Task: Add Attachment from computer to Card Card0000000305 in Board Board0000000077 in Workspace WS0000000026 in Trello. Add Cover Purple to Card Card0000000305 in Board Board0000000077 in Workspace WS0000000026 in Trello. Add "Move Card To …" Button titled Button0000000305 to "top" of the list "To Do" to Card Card0000000305 in Board Board0000000077 in Workspace WS0000000026 in Trello. Add Description DS0000000305 to Card Card0000000305 in Board Board0000000077 in Workspace WS0000000026 in Trello. Add Comment CM0000000305 to Card Card0000000305 in Board Board0000000077 in Workspace WS0000000026 in Trello
Action: Mouse moved to (418, 284)
Screenshot: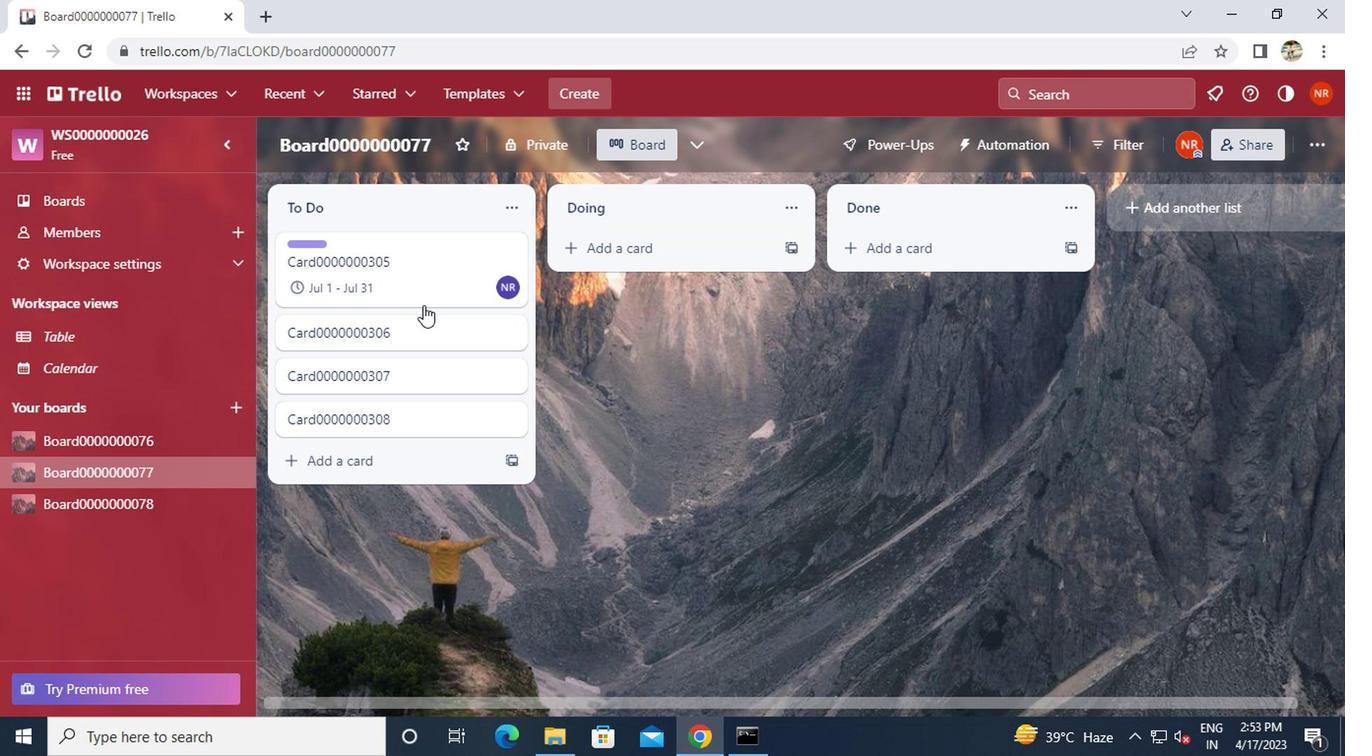 
Action: Mouse pressed left at (418, 284)
Screenshot: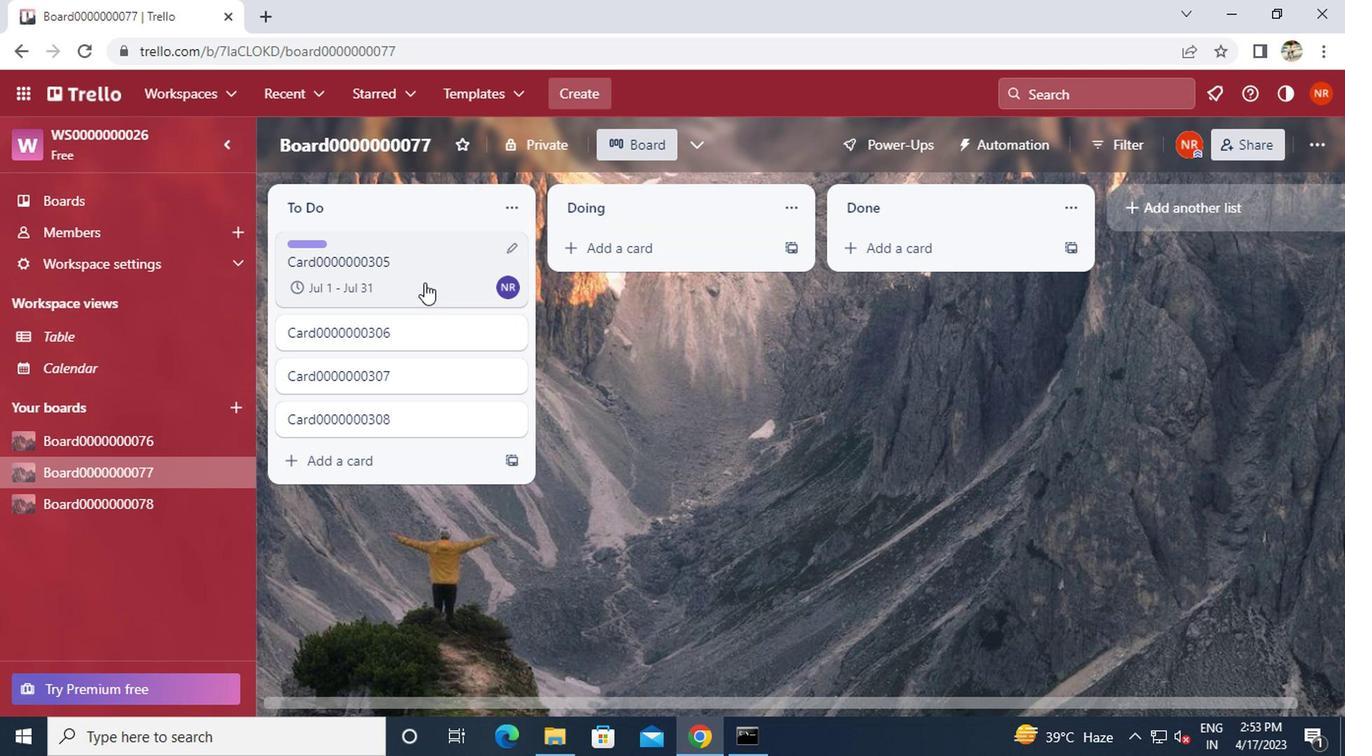 
Action: Mouse moved to (911, 406)
Screenshot: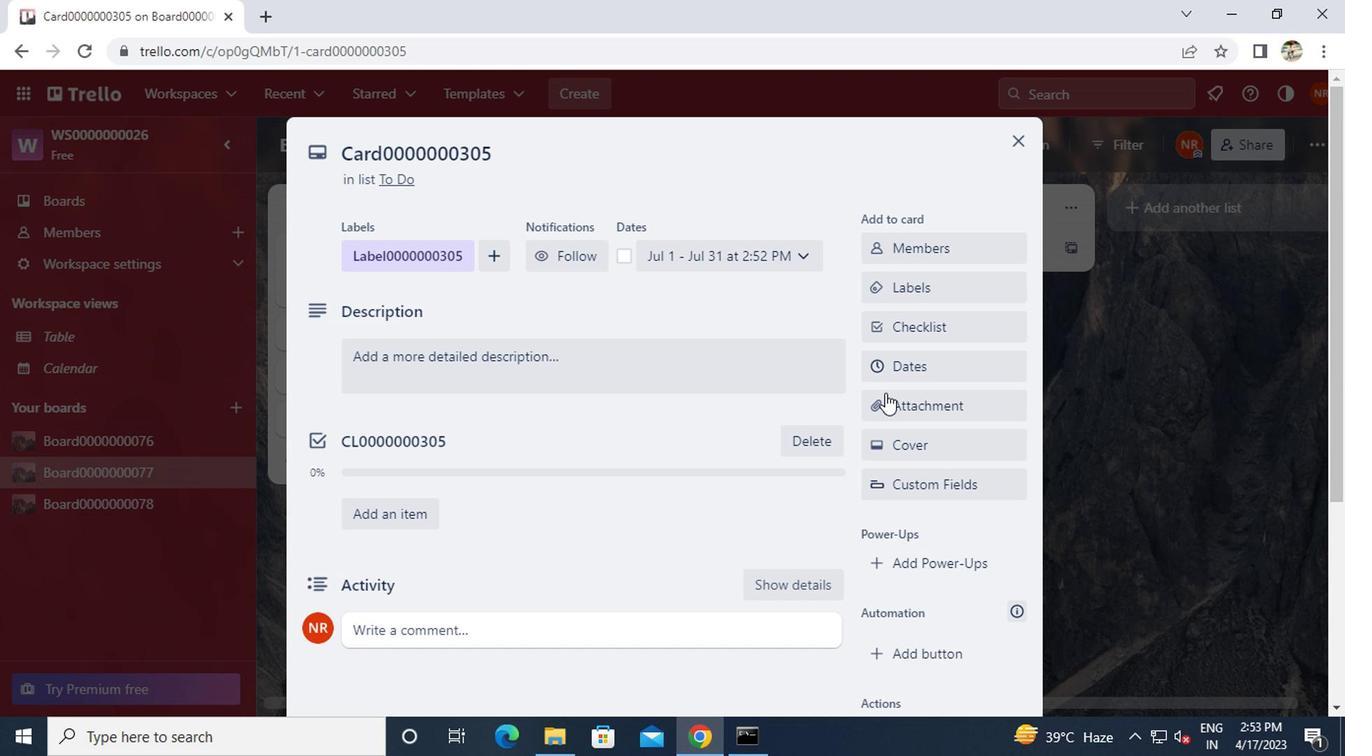 
Action: Mouse pressed left at (911, 406)
Screenshot: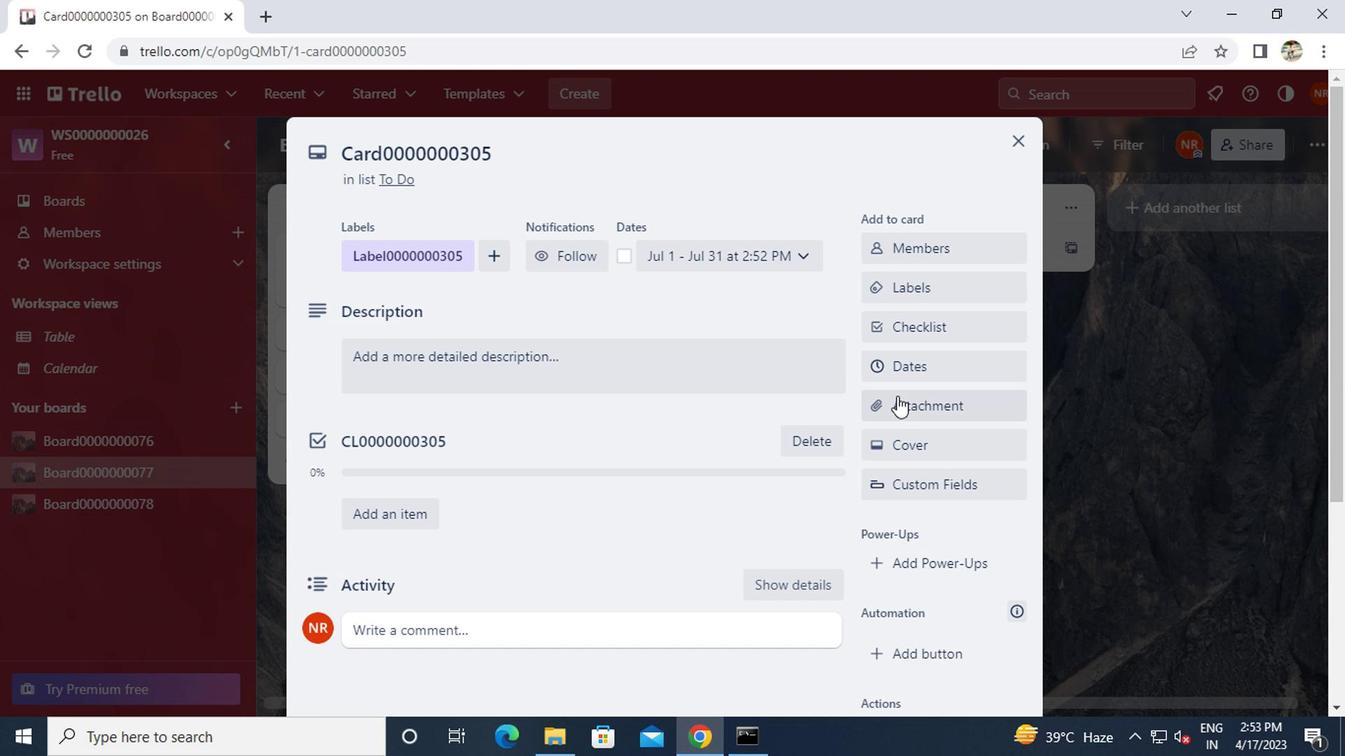 
Action: Mouse moved to (894, 180)
Screenshot: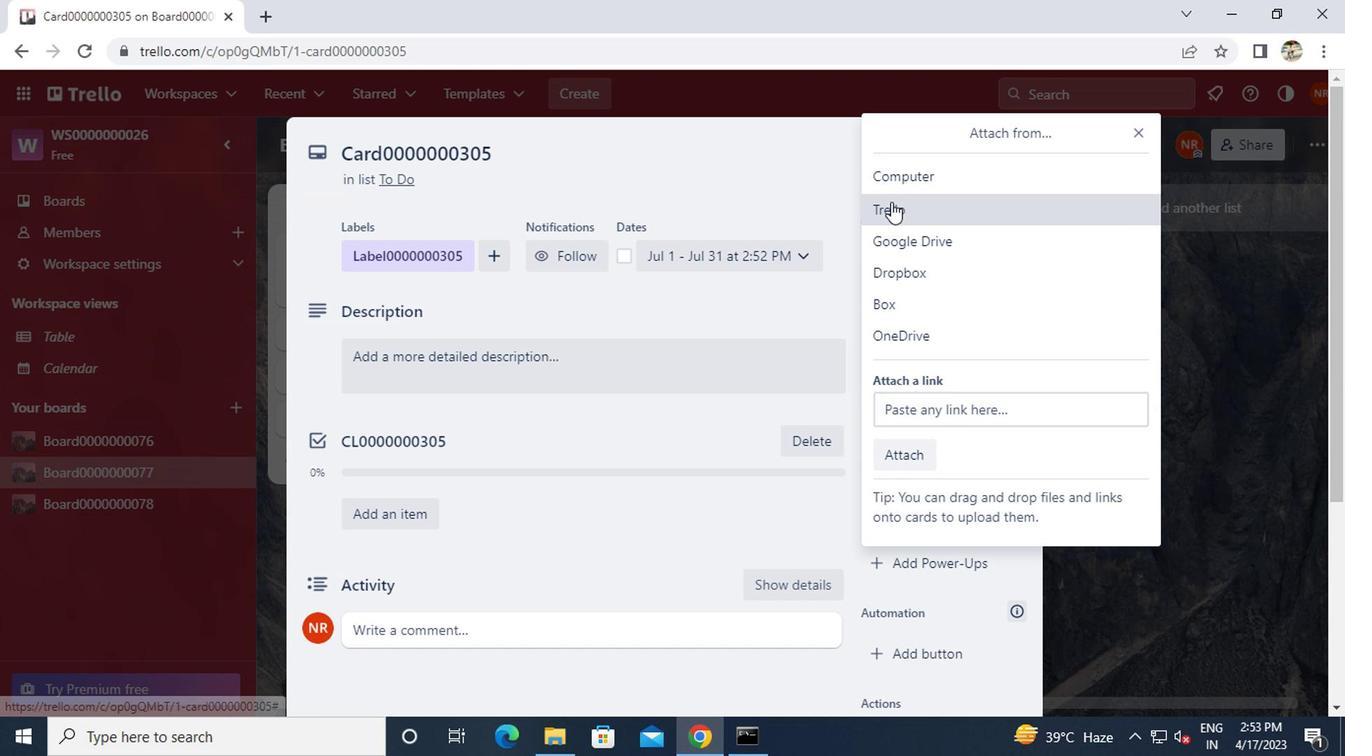 
Action: Mouse pressed left at (894, 180)
Screenshot: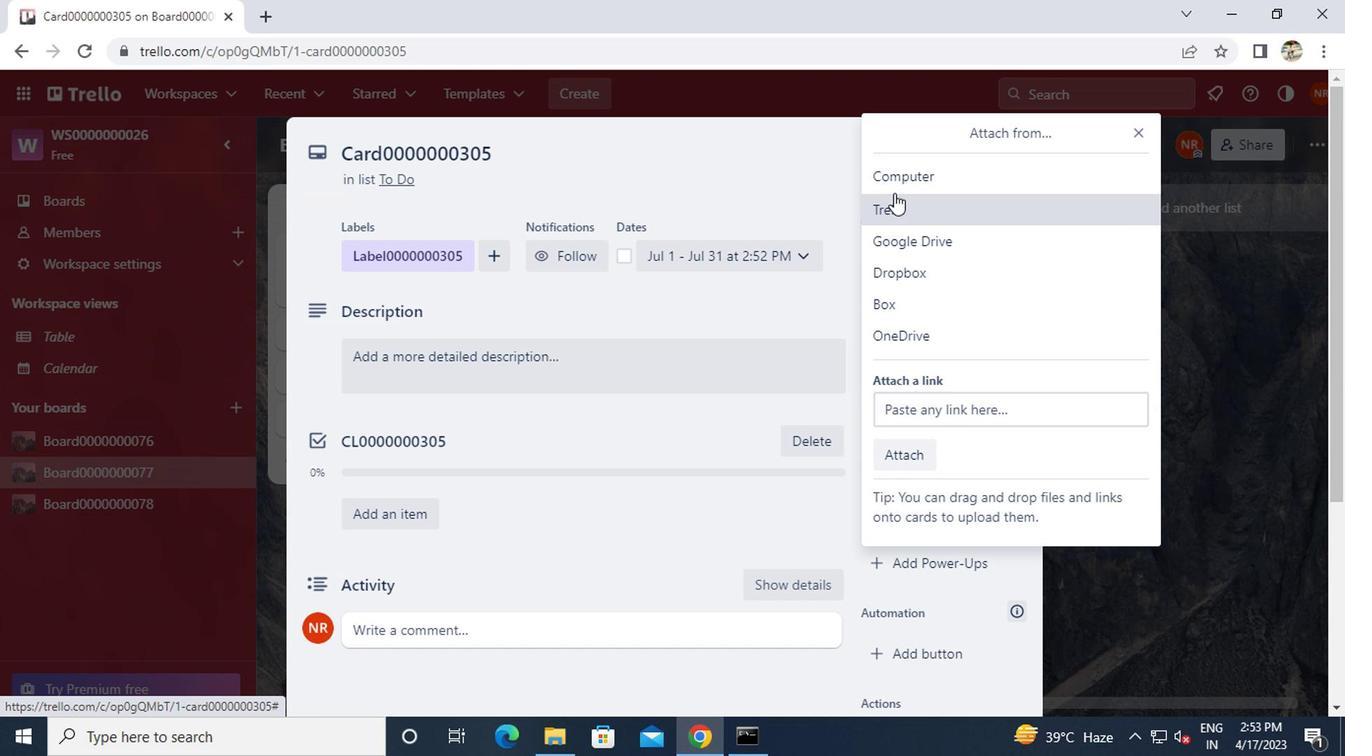 
Action: Mouse moved to (461, 245)
Screenshot: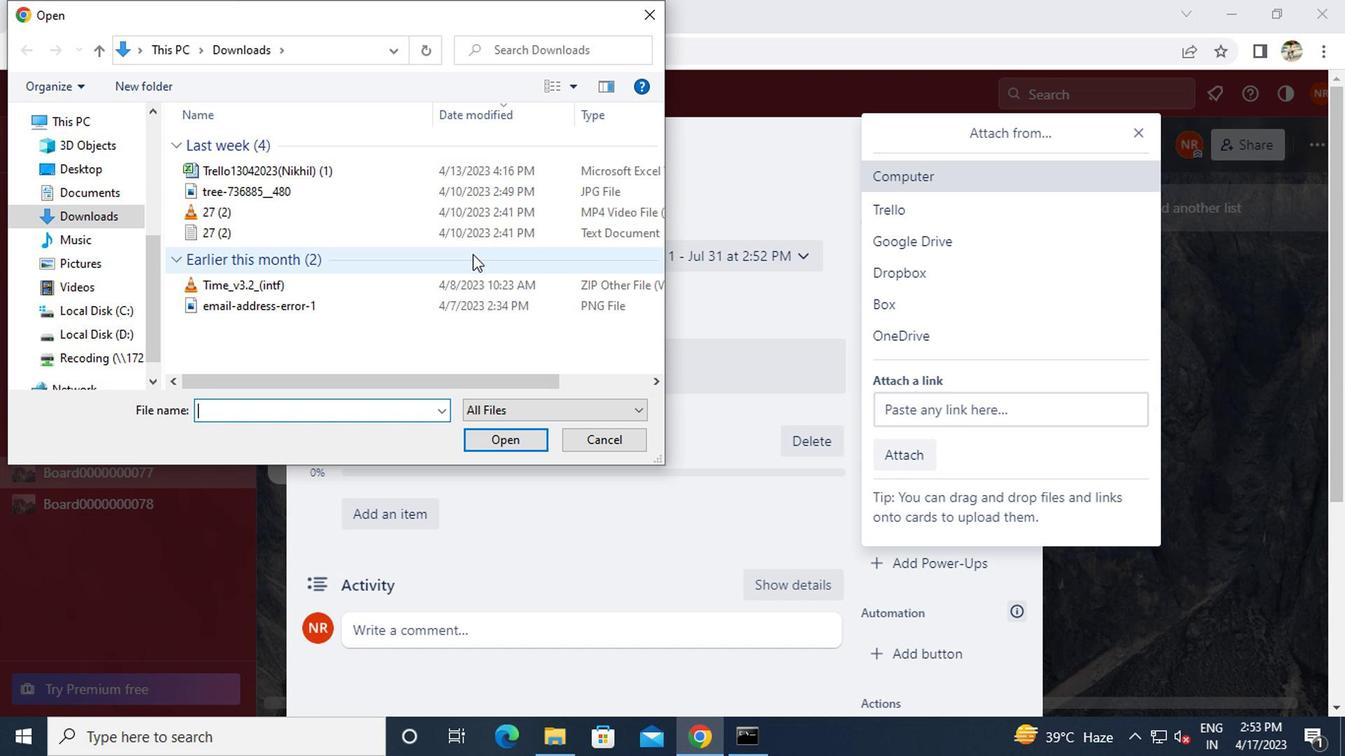 
Action: Mouse pressed left at (461, 245)
Screenshot: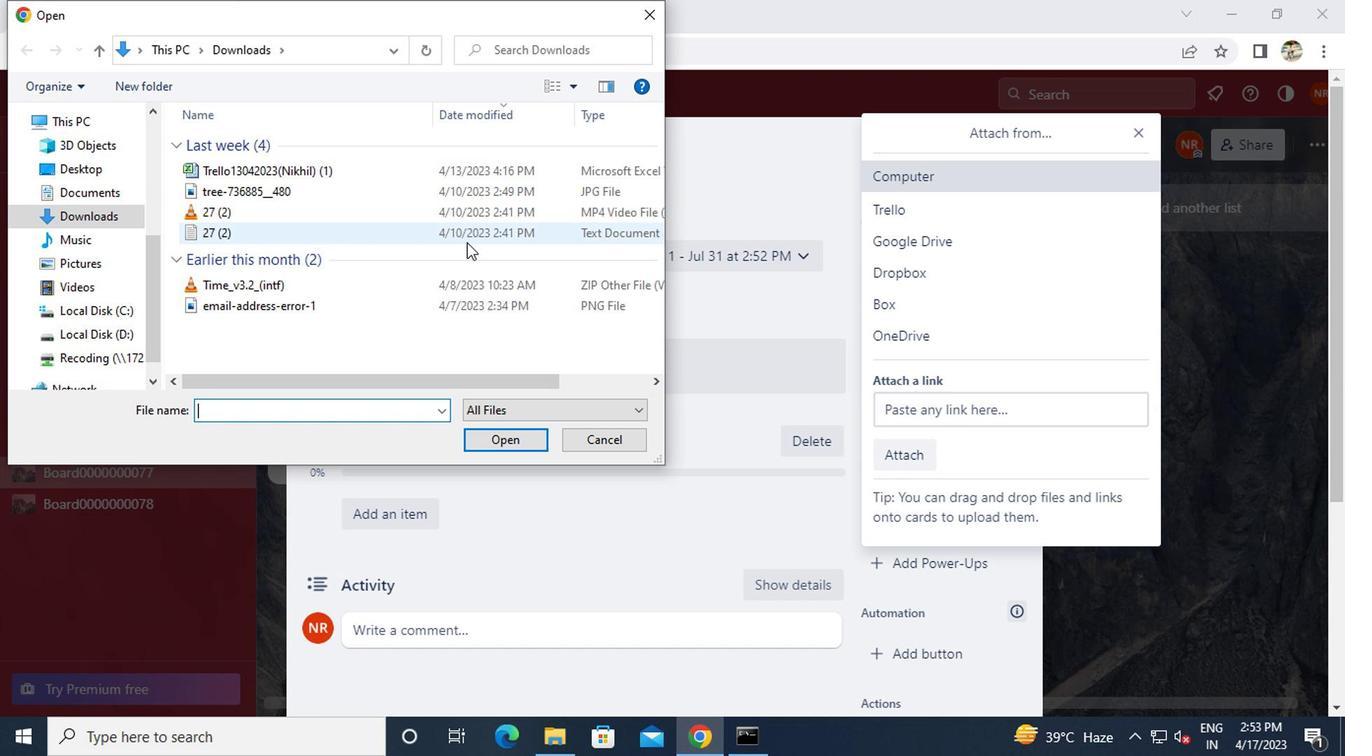 
Action: Mouse moved to (520, 447)
Screenshot: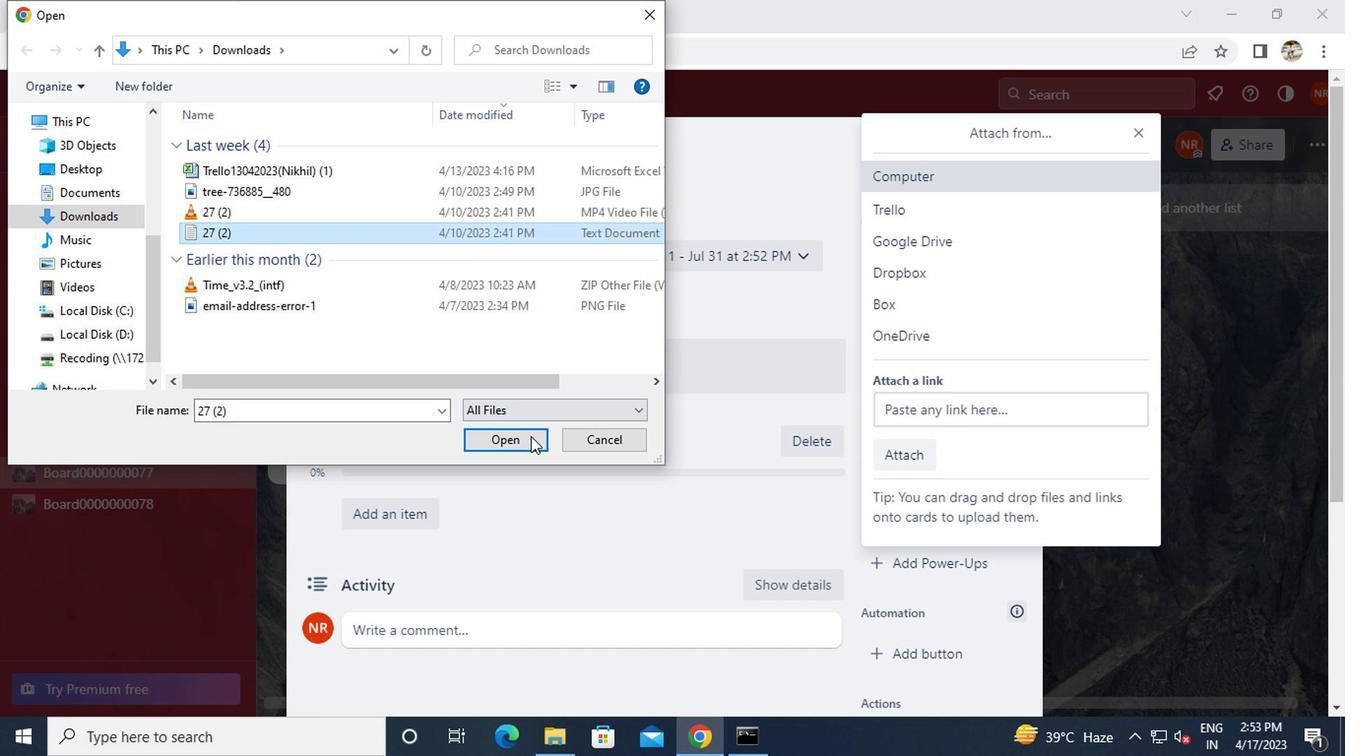 
Action: Mouse pressed left at (520, 447)
Screenshot: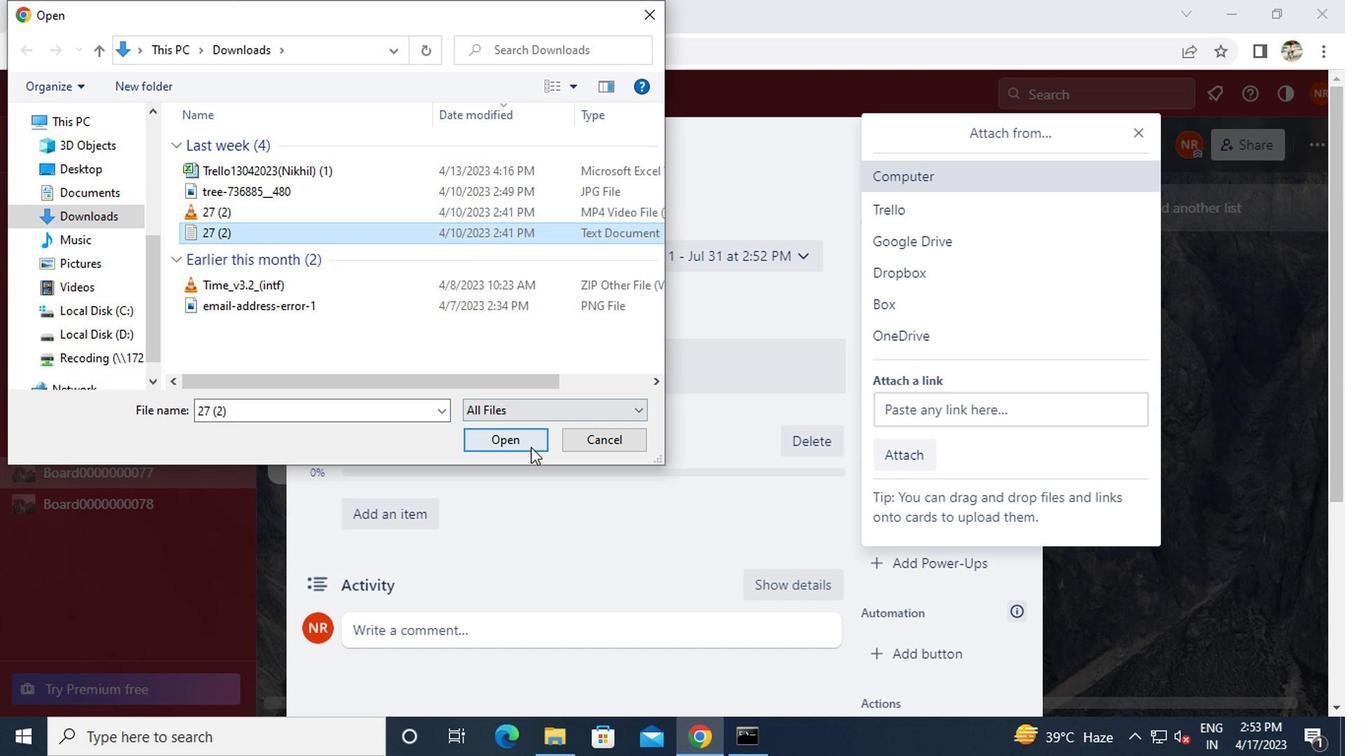 
Action: Mouse moved to (886, 449)
Screenshot: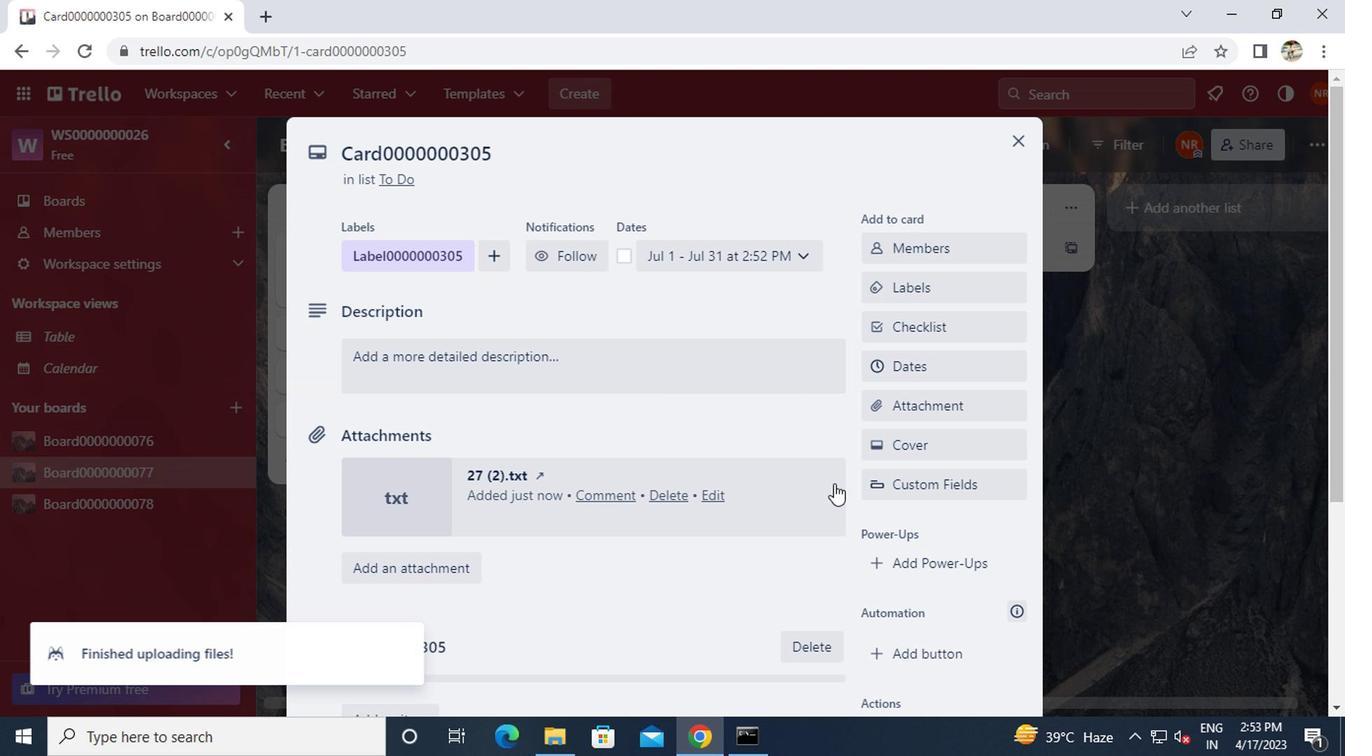 
Action: Mouse pressed left at (886, 449)
Screenshot: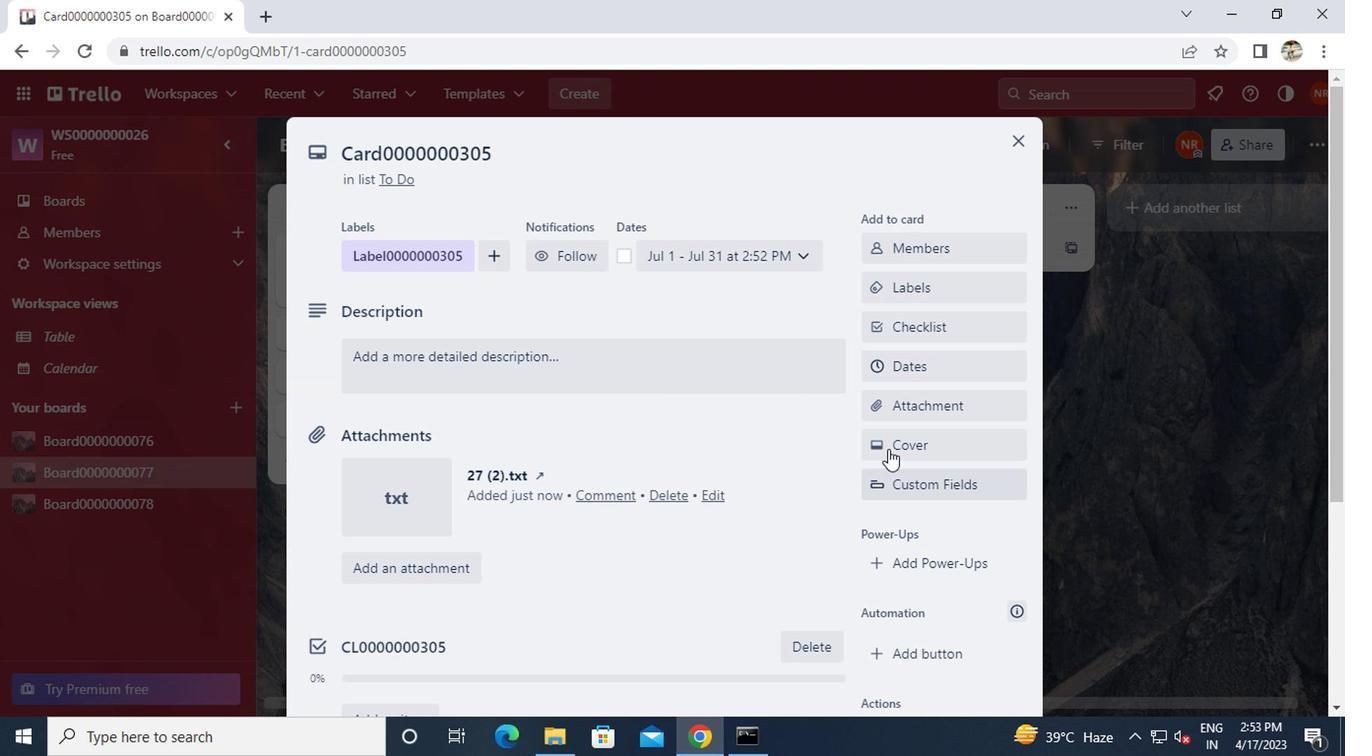 
Action: Mouse moved to (1100, 326)
Screenshot: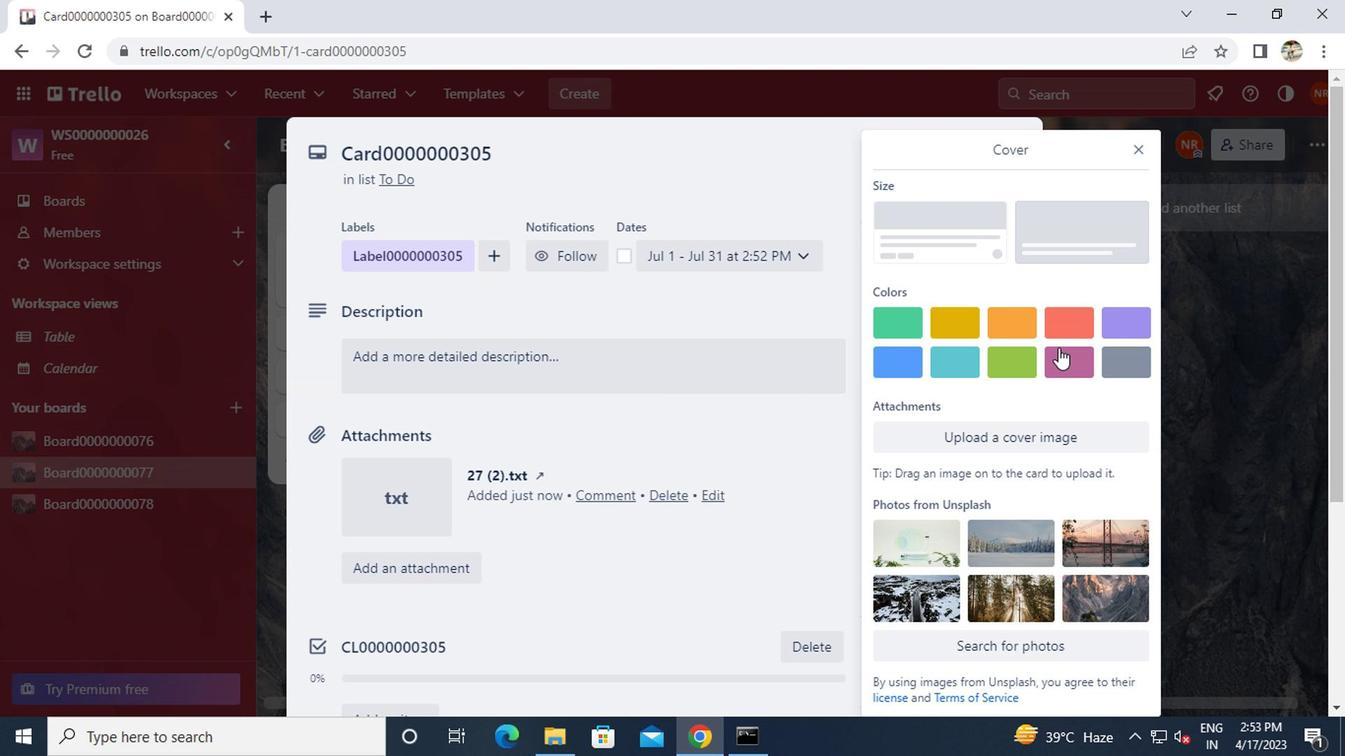 
Action: Mouse pressed left at (1100, 326)
Screenshot: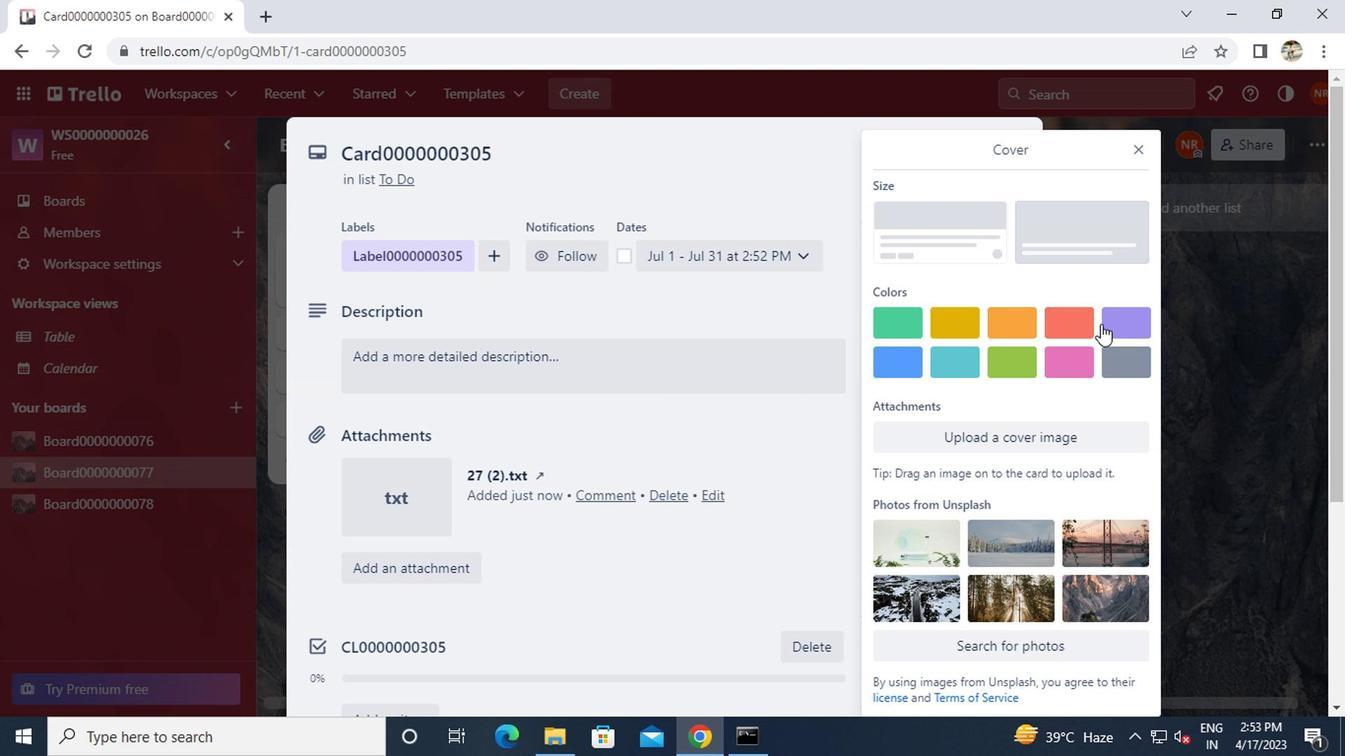 
Action: Mouse moved to (1132, 137)
Screenshot: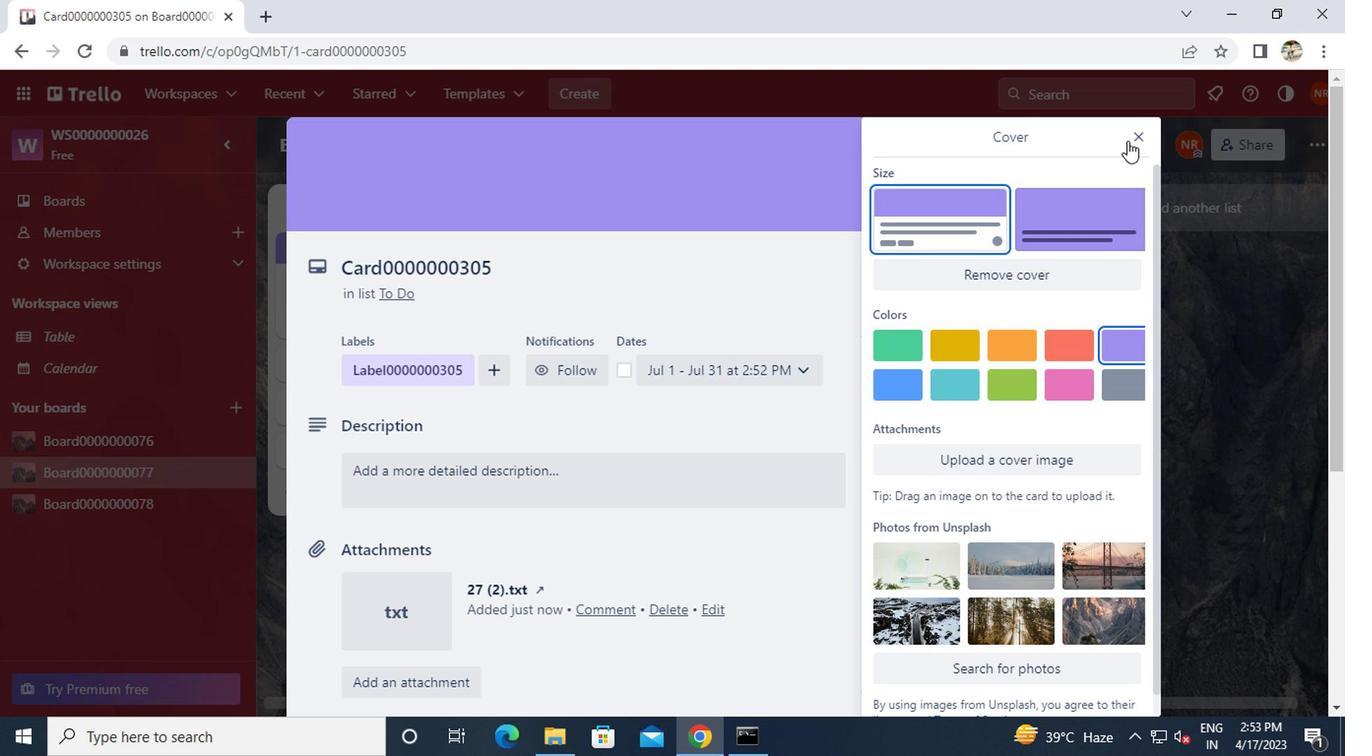 
Action: Mouse pressed left at (1132, 137)
Screenshot: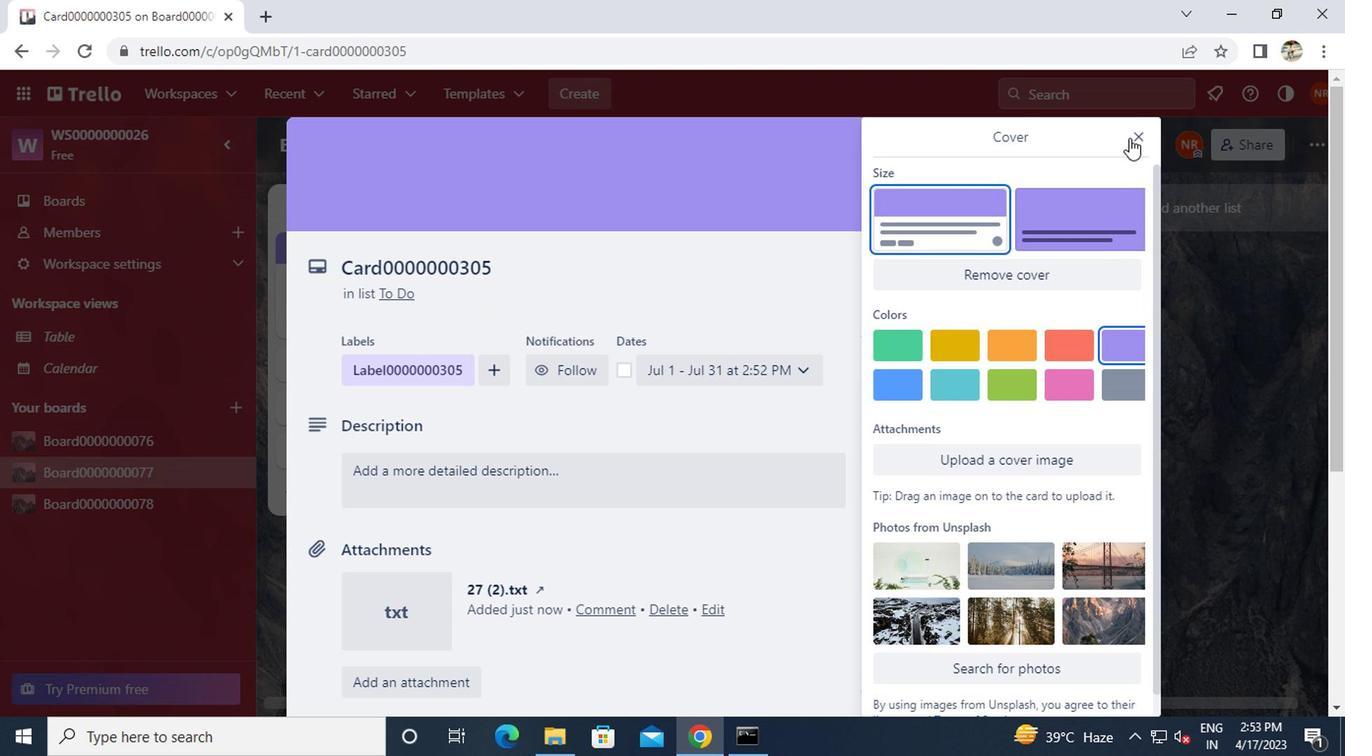 
Action: Mouse moved to (926, 393)
Screenshot: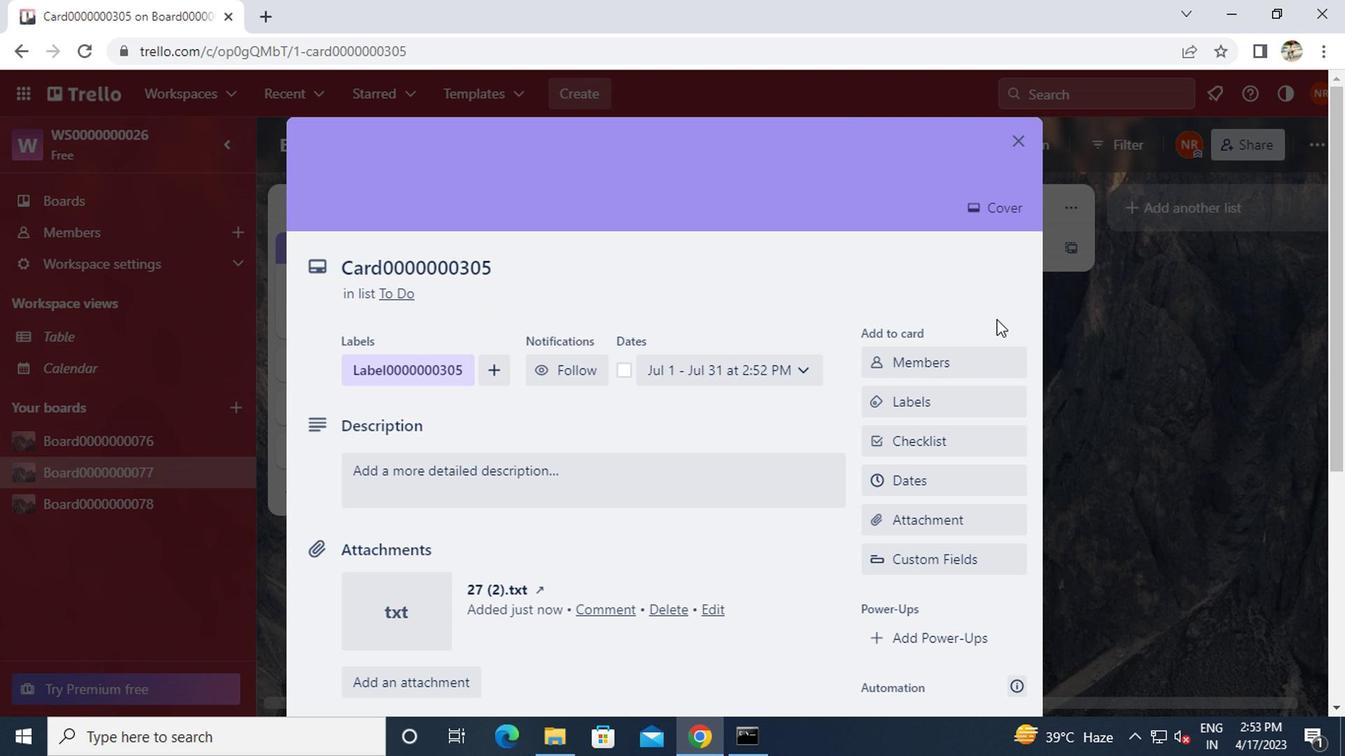 
Action: Mouse scrolled (926, 393) with delta (0, 0)
Screenshot: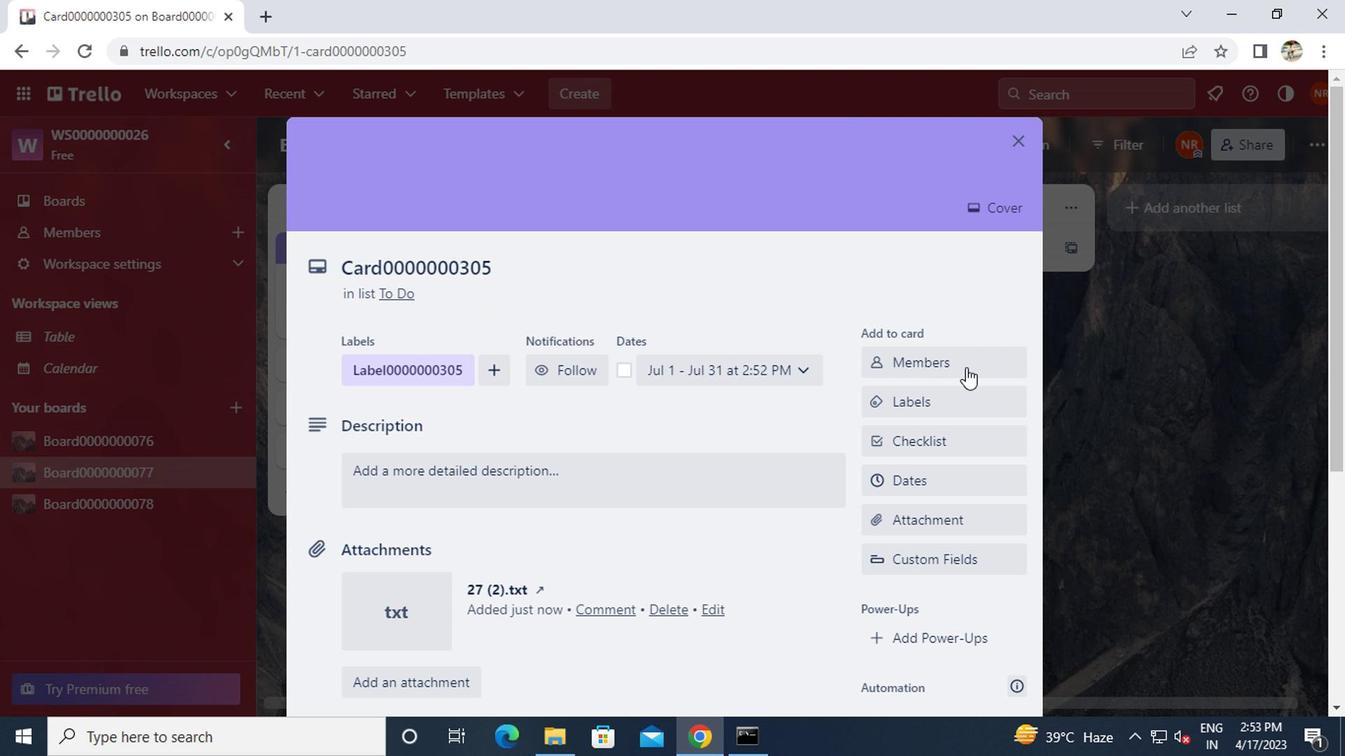 
Action: Mouse scrolled (926, 393) with delta (0, 0)
Screenshot: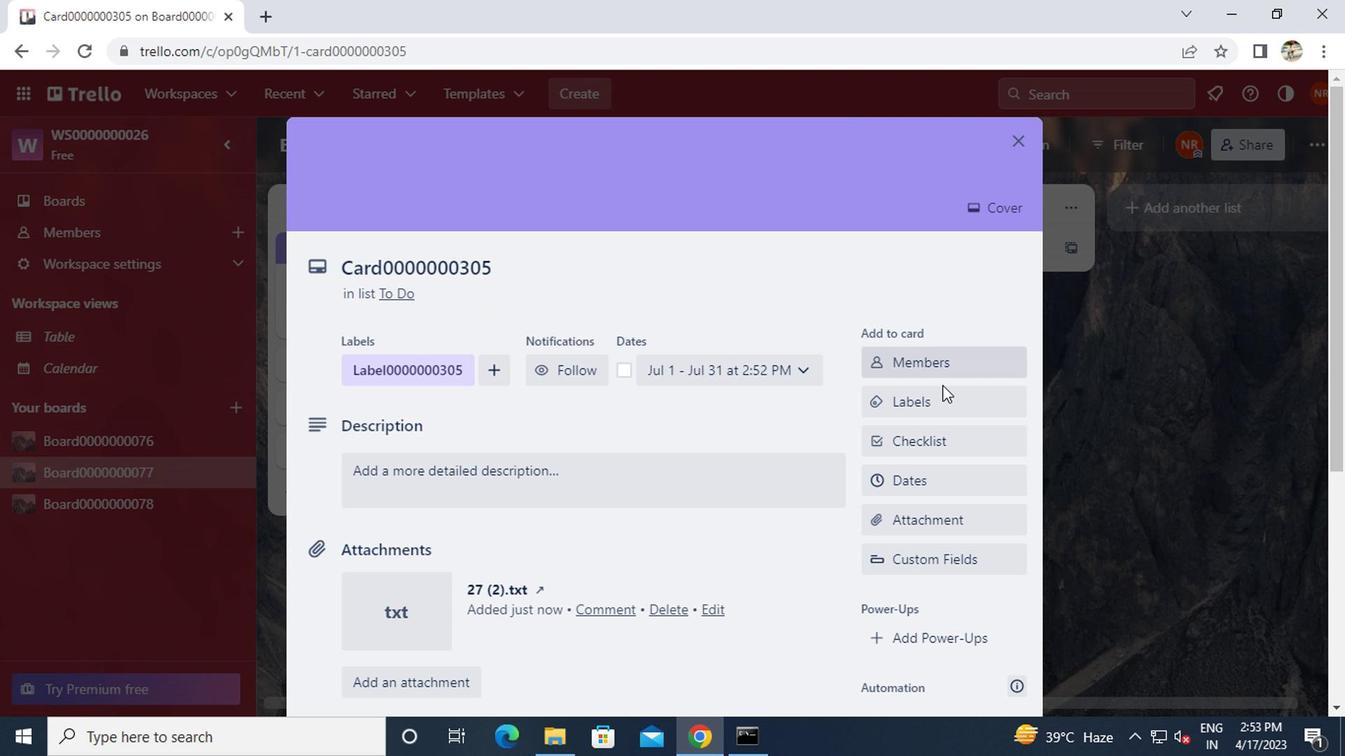 
Action: Mouse scrolled (926, 393) with delta (0, 0)
Screenshot: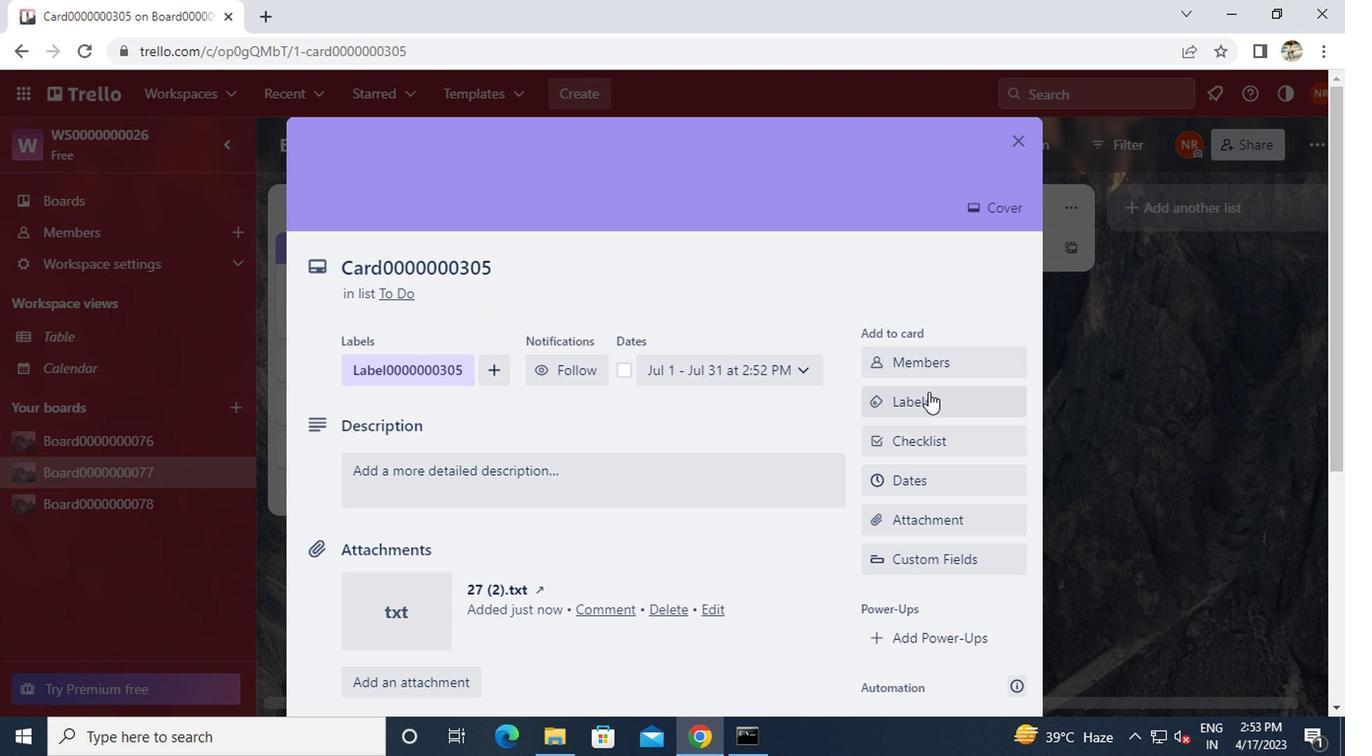 
Action: Mouse scrolled (926, 393) with delta (0, 0)
Screenshot: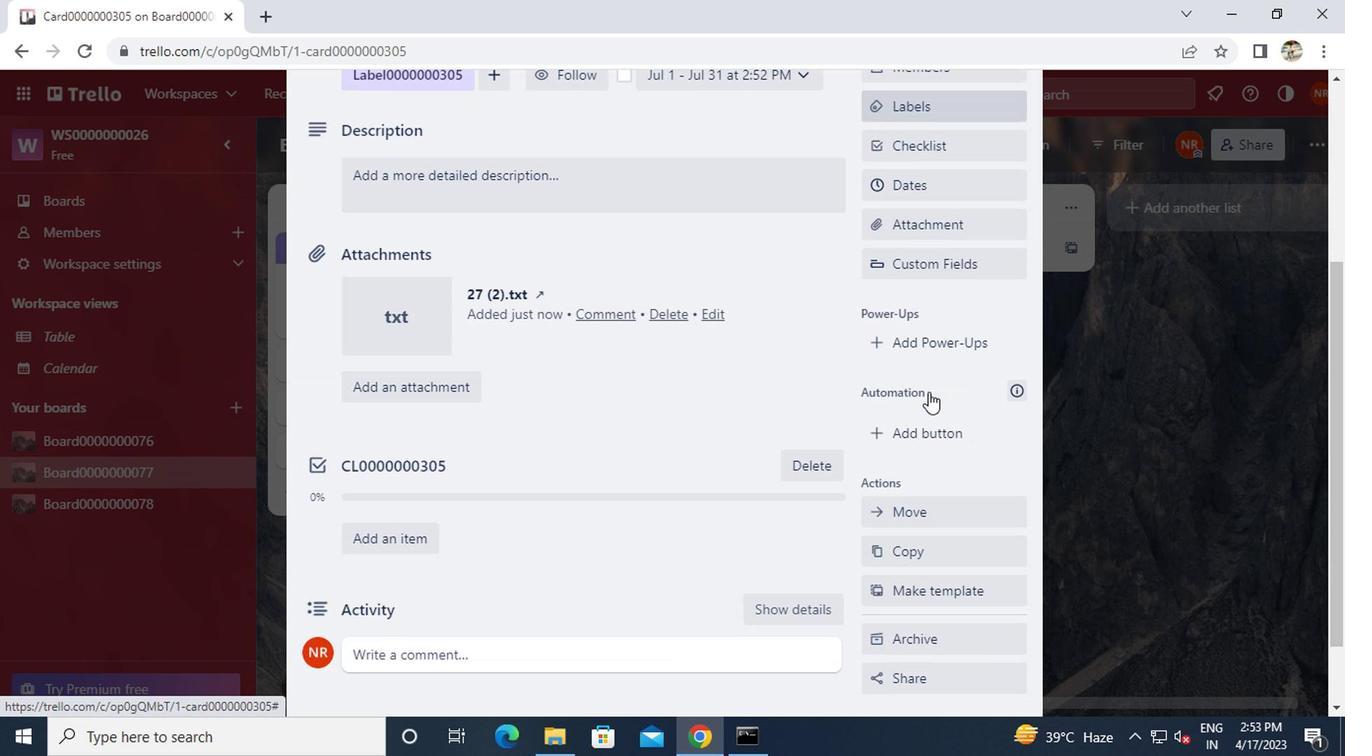 
Action: Mouse moved to (904, 353)
Screenshot: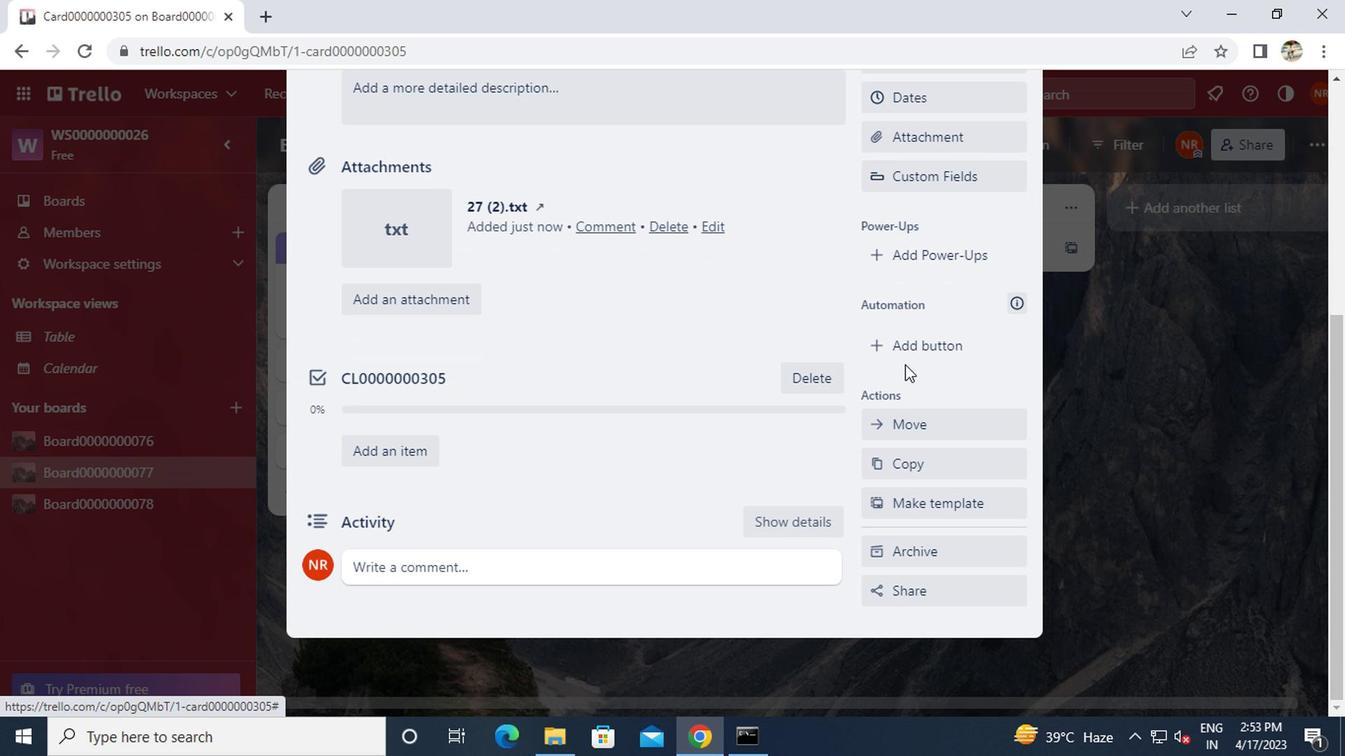 
Action: Mouse pressed left at (904, 353)
Screenshot: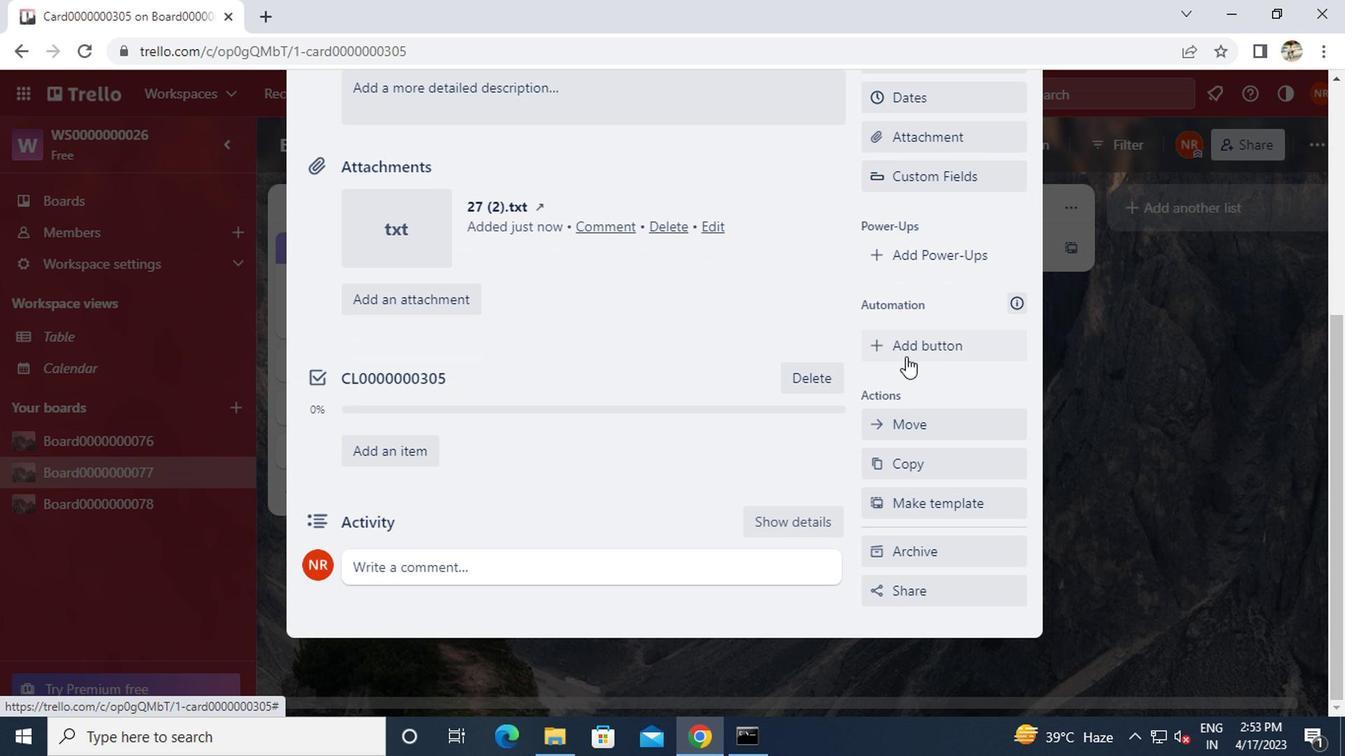 
Action: Mouse moved to (910, 241)
Screenshot: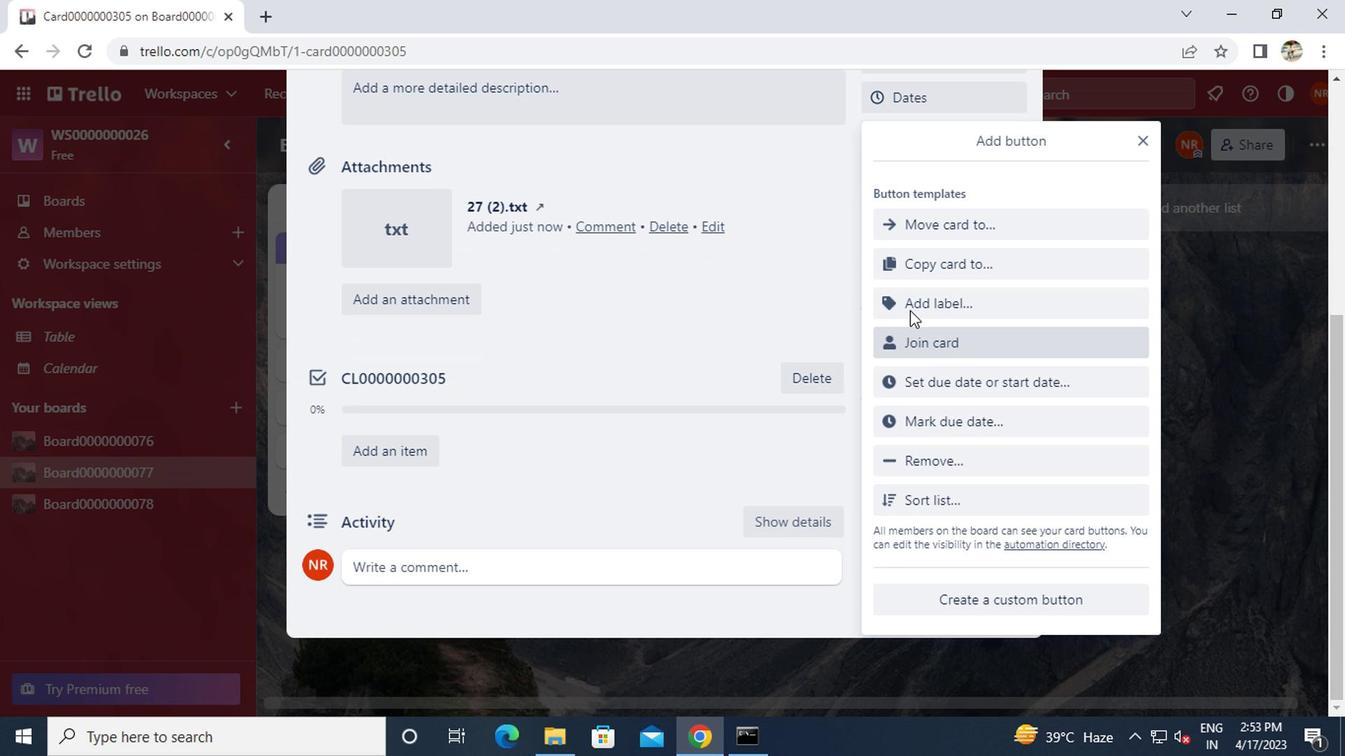 
Action: Mouse pressed left at (910, 241)
Screenshot: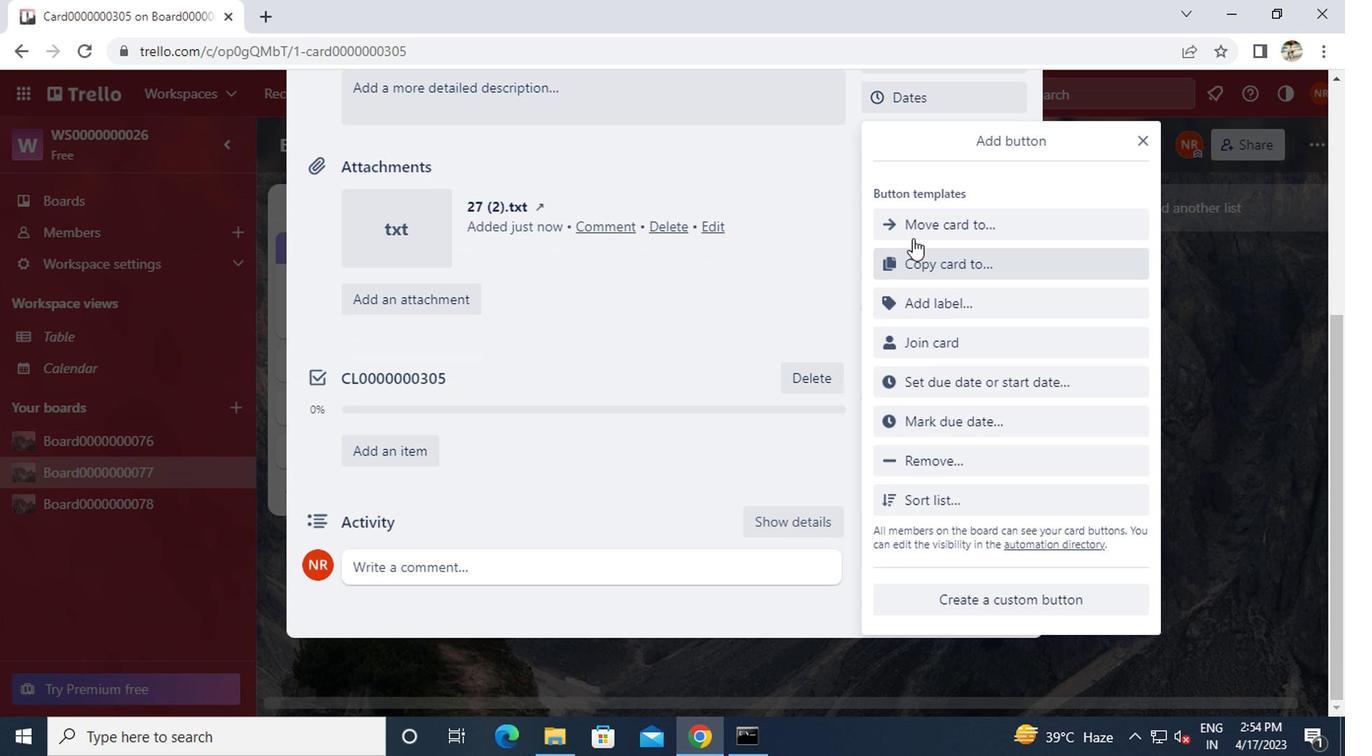
Action: Key pressed b<Key.caps_lock>utton0000000305
Screenshot: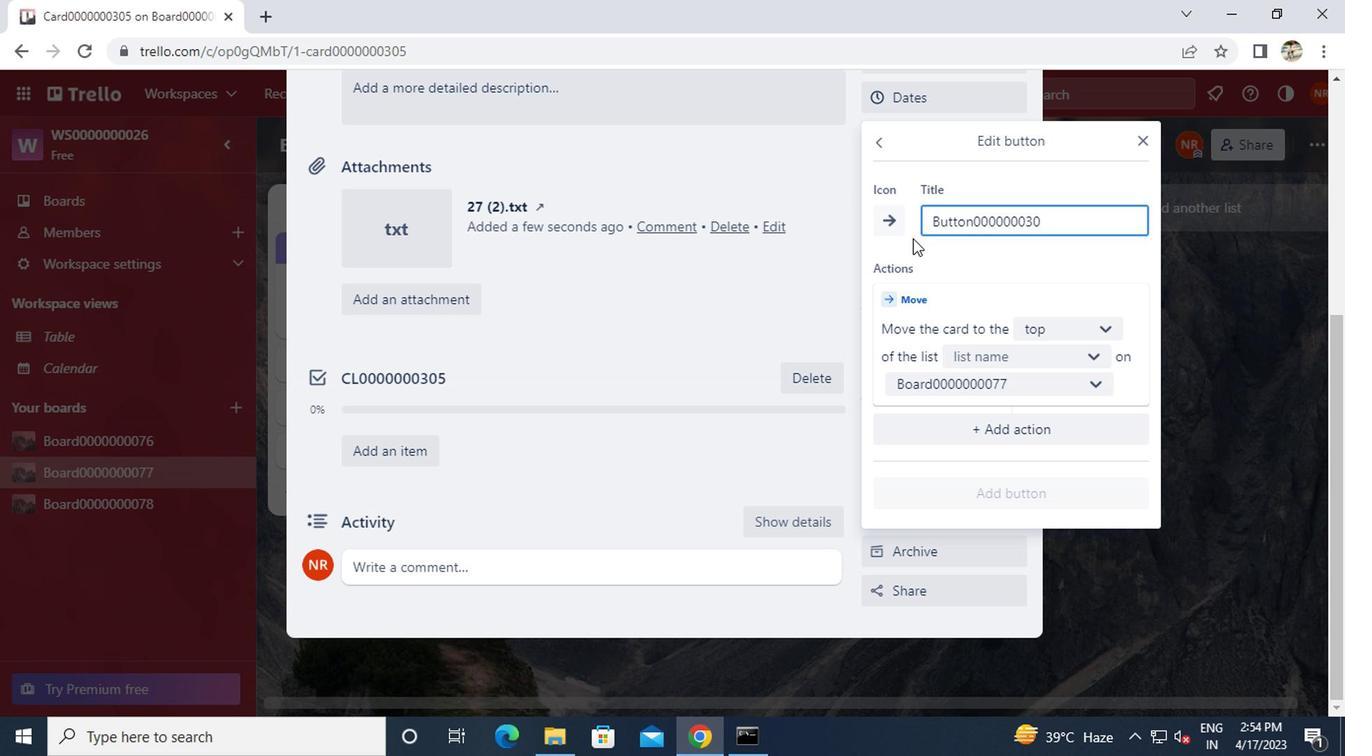 
Action: Mouse moved to (1000, 351)
Screenshot: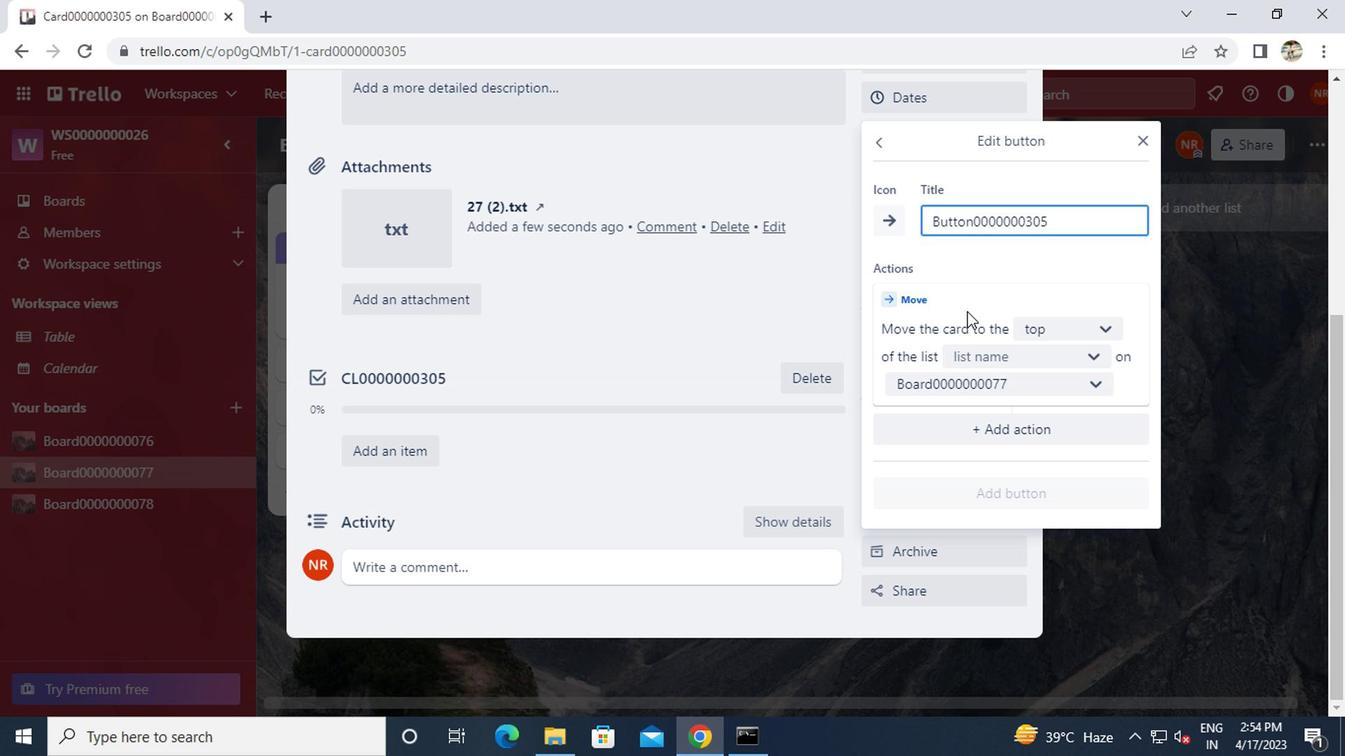 
Action: Mouse pressed left at (1000, 351)
Screenshot: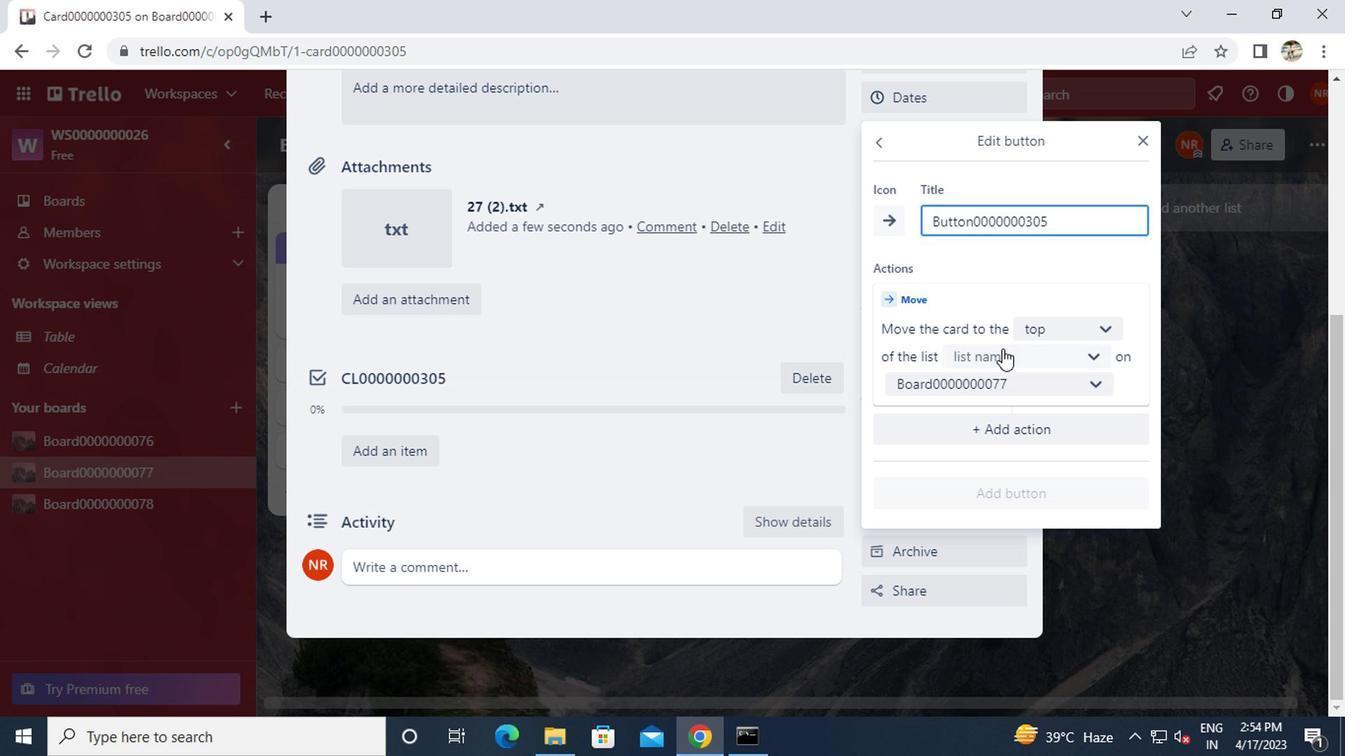 
Action: Mouse moved to (983, 398)
Screenshot: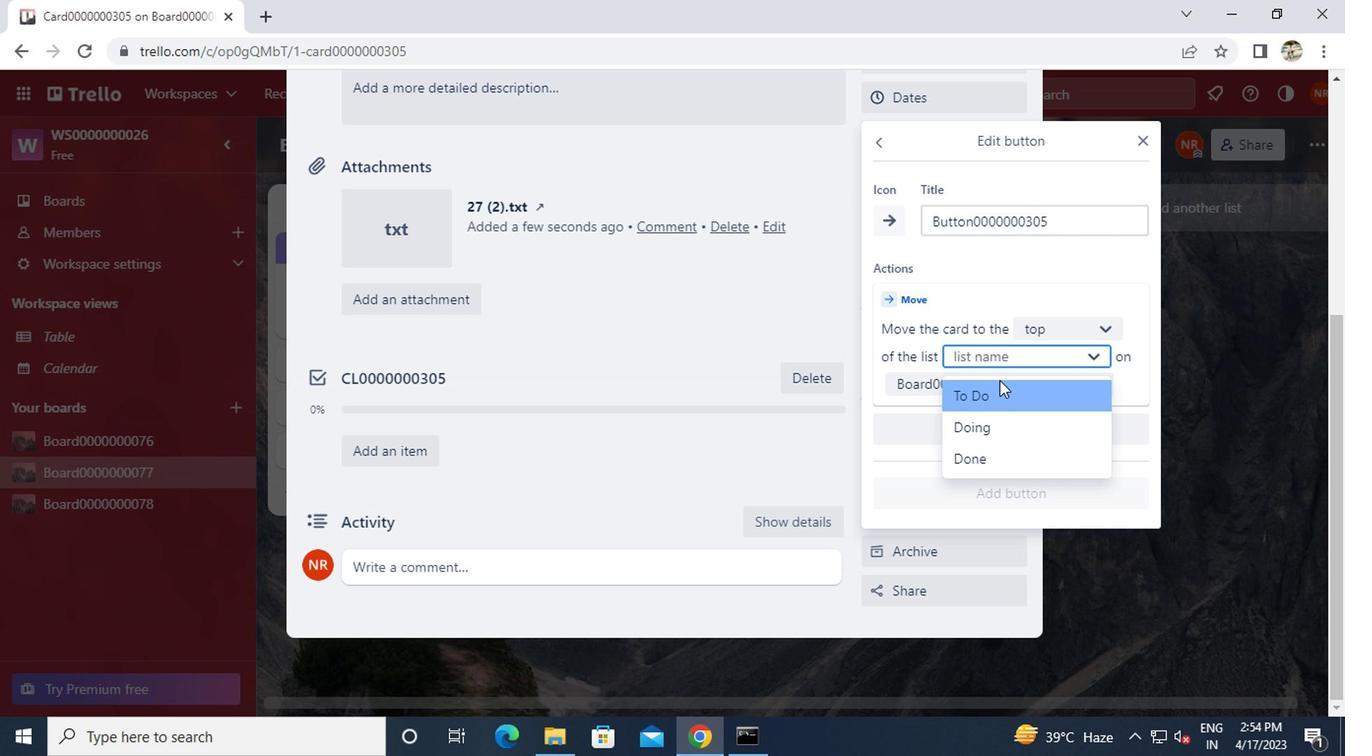 
Action: Mouse pressed left at (983, 398)
Screenshot: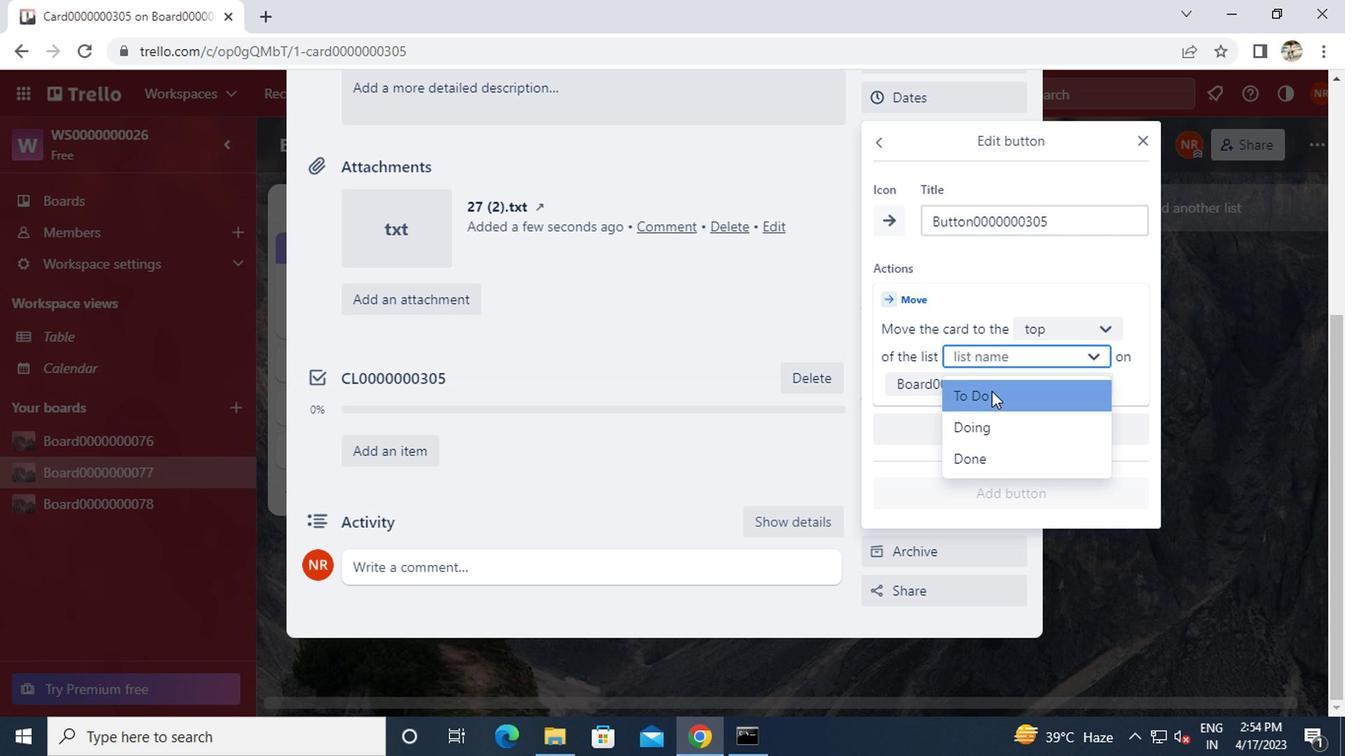 
Action: Mouse moved to (966, 487)
Screenshot: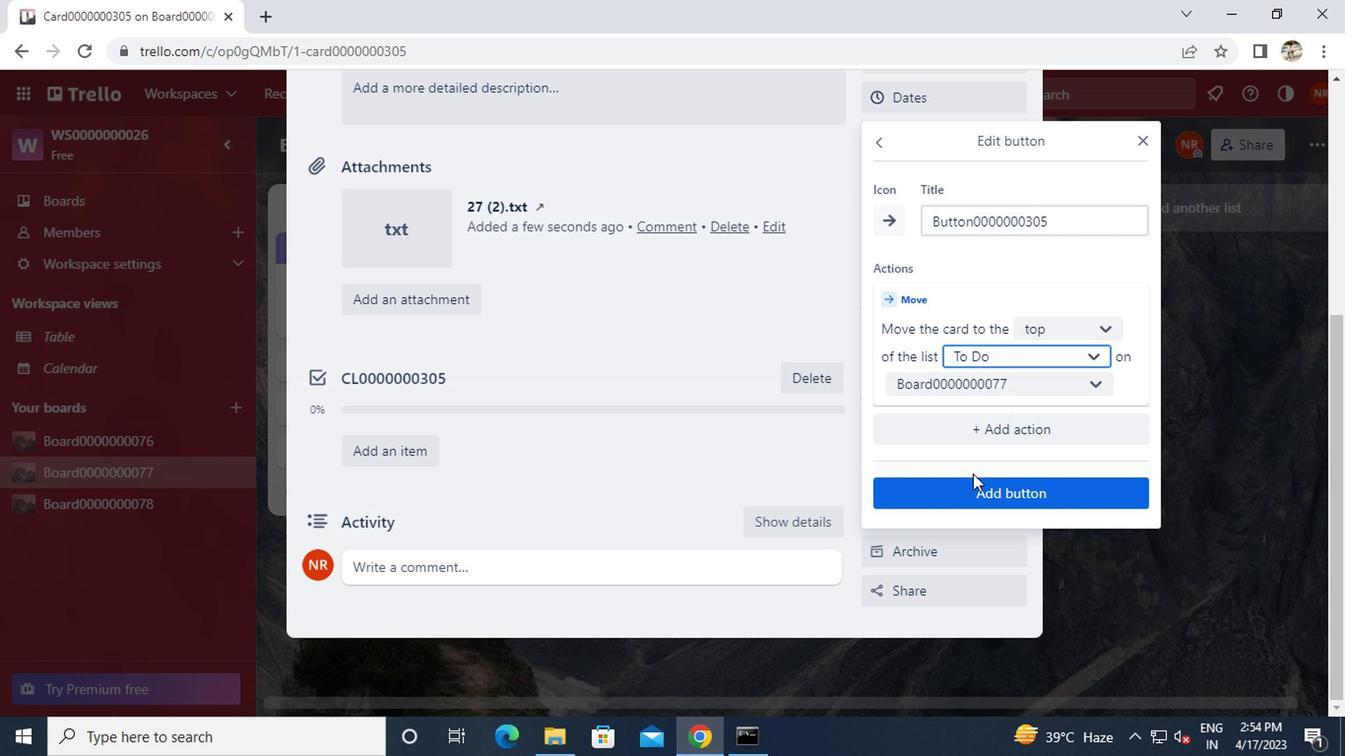 
Action: Mouse pressed left at (966, 487)
Screenshot: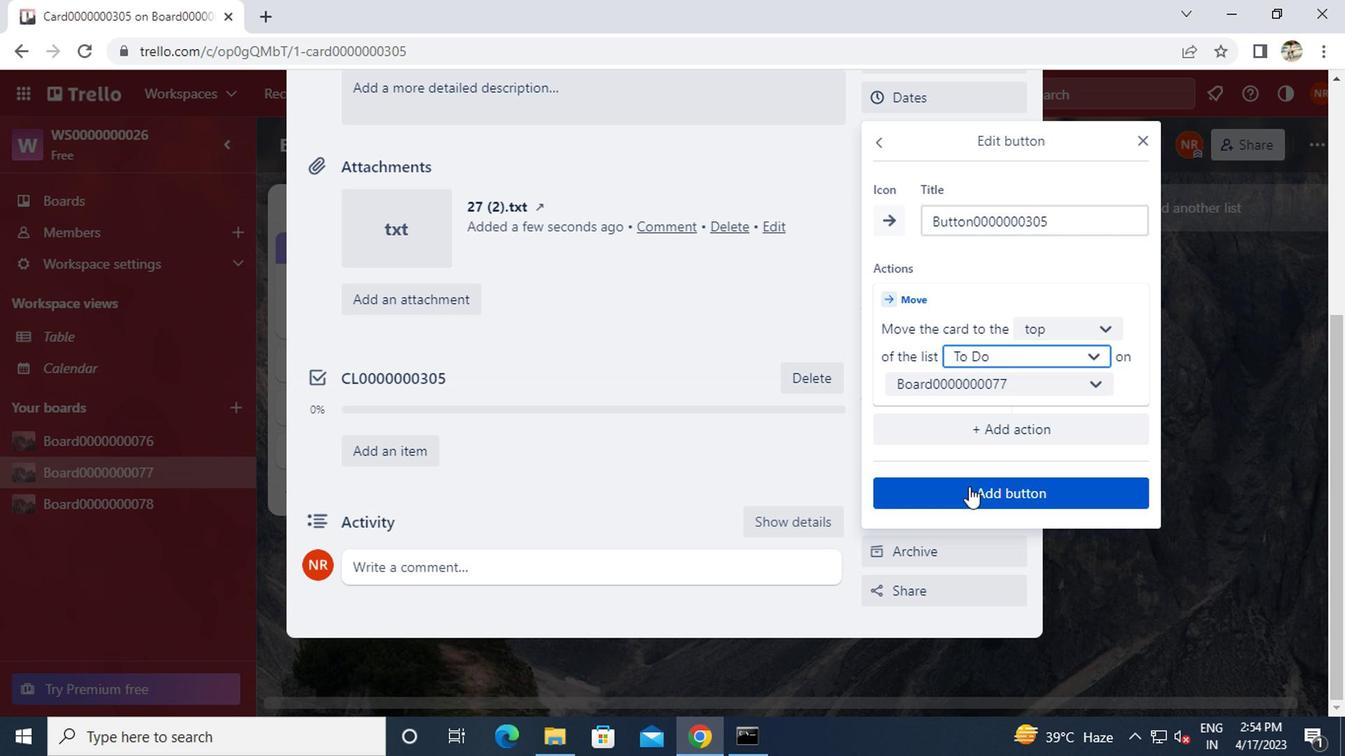 
Action: Mouse moved to (679, 435)
Screenshot: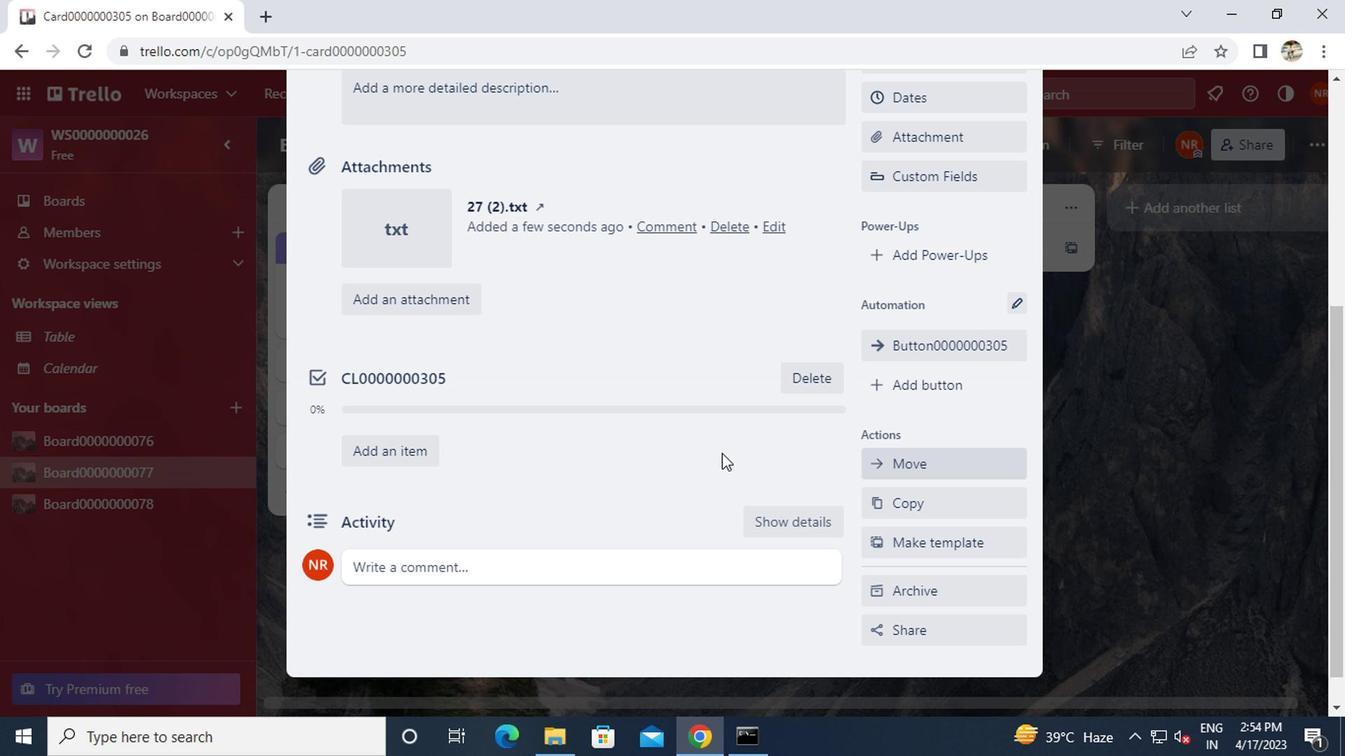 
Action: Mouse scrolled (679, 435) with delta (0, 0)
Screenshot: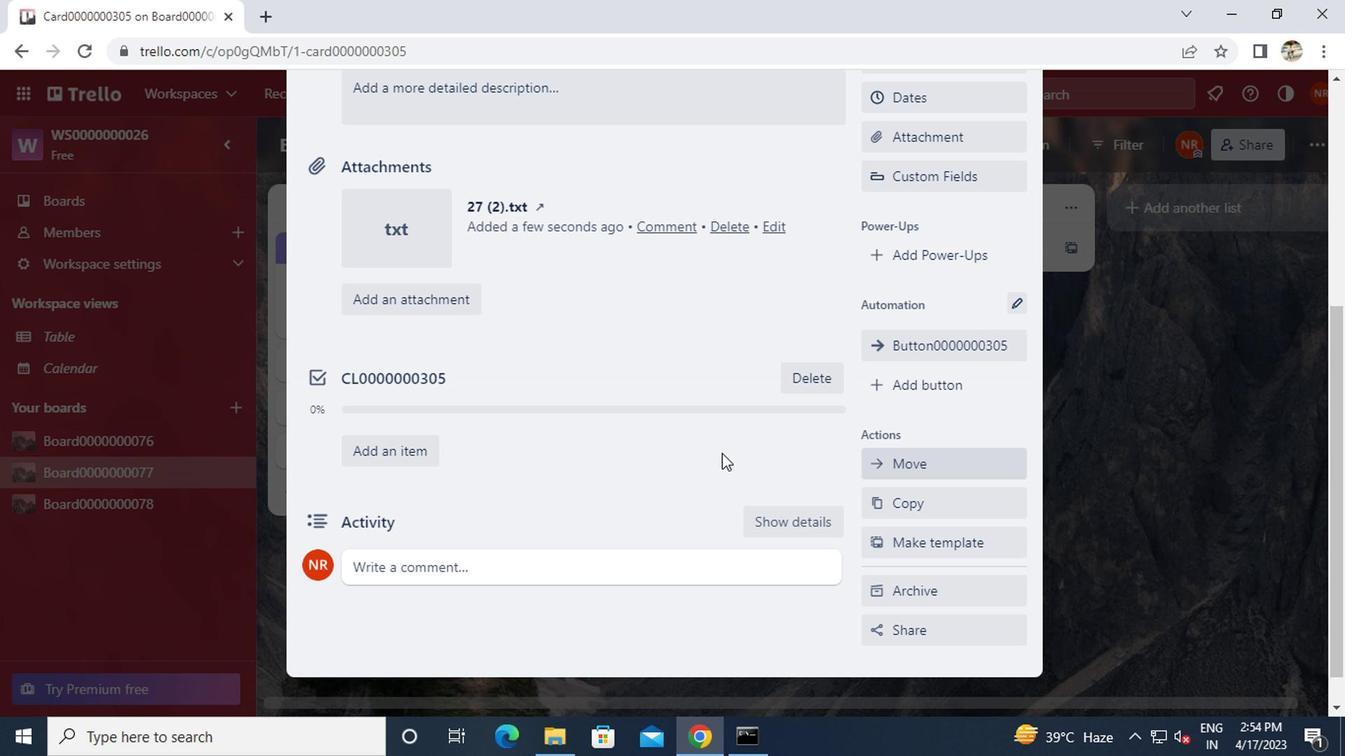 
Action: Mouse moved to (675, 432)
Screenshot: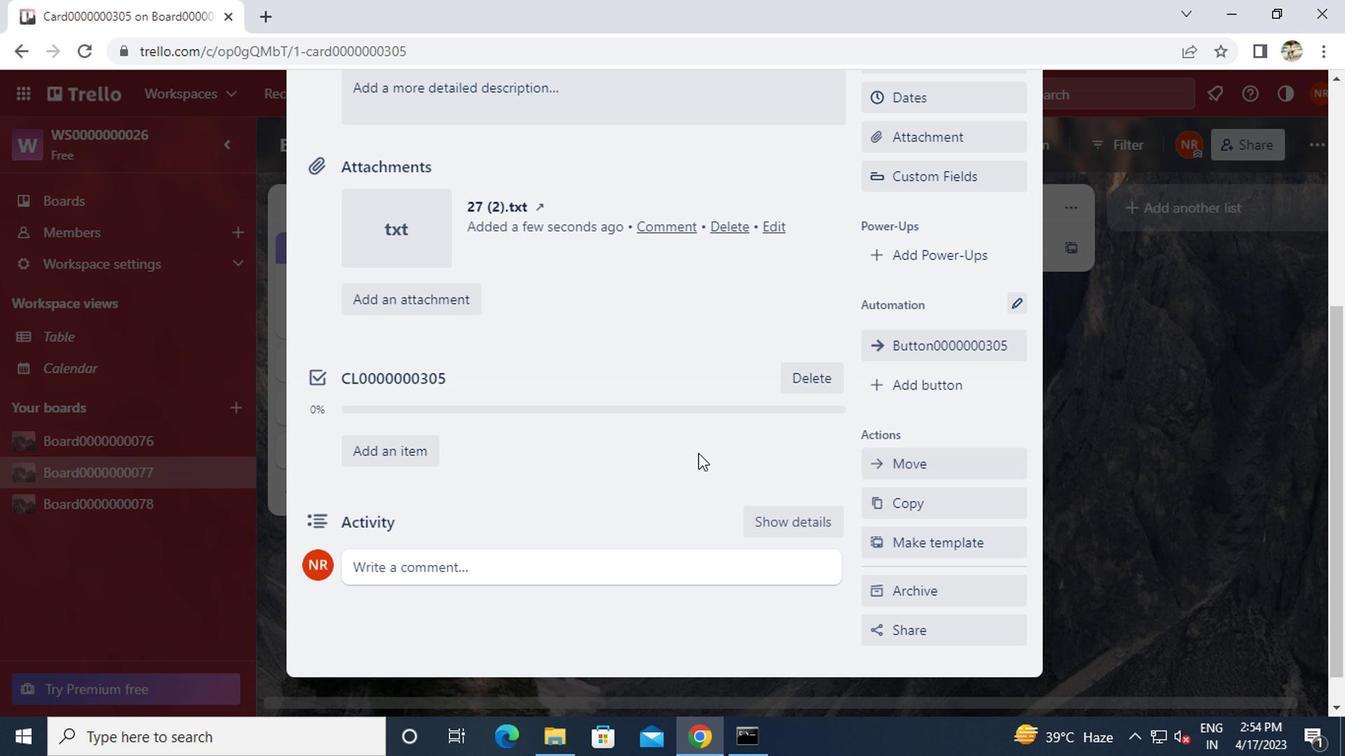 
Action: Mouse scrolled (675, 433) with delta (0, 0)
Screenshot: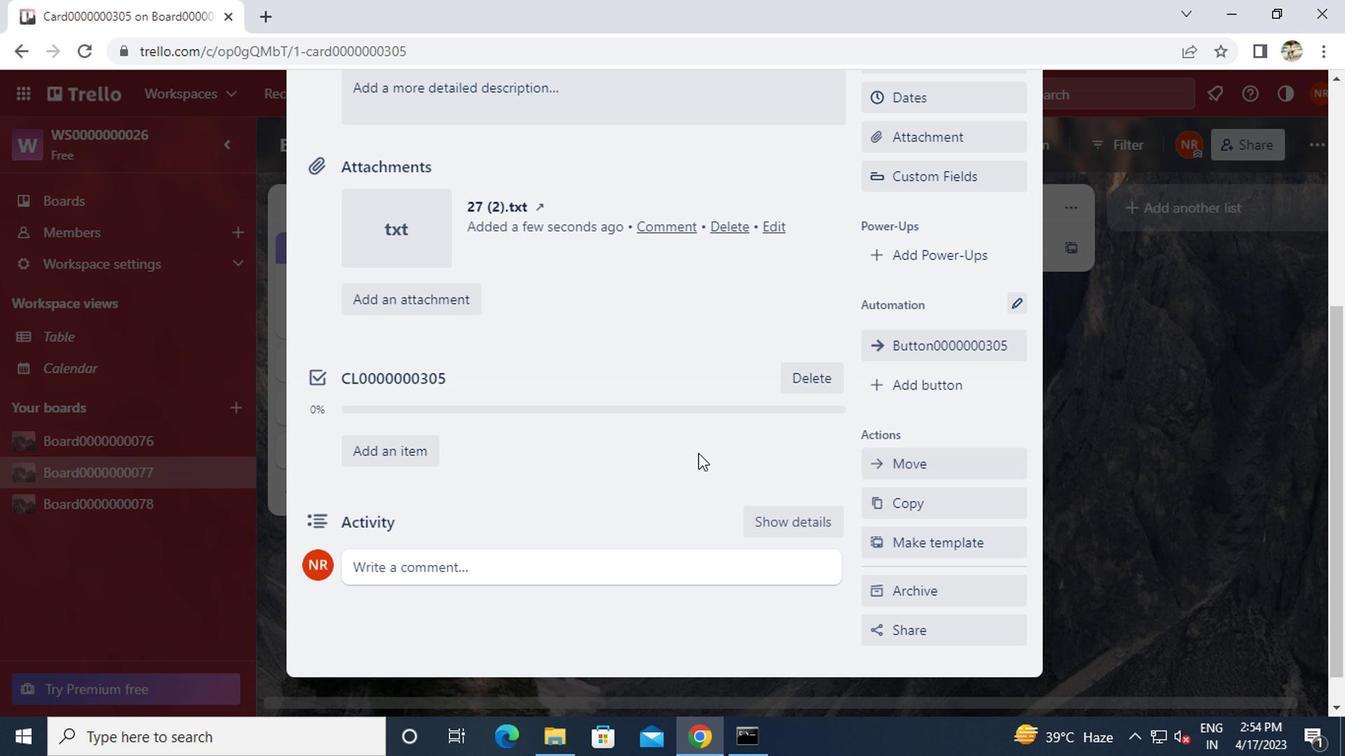 
Action: Mouse moved to (484, 282)
Screenshot: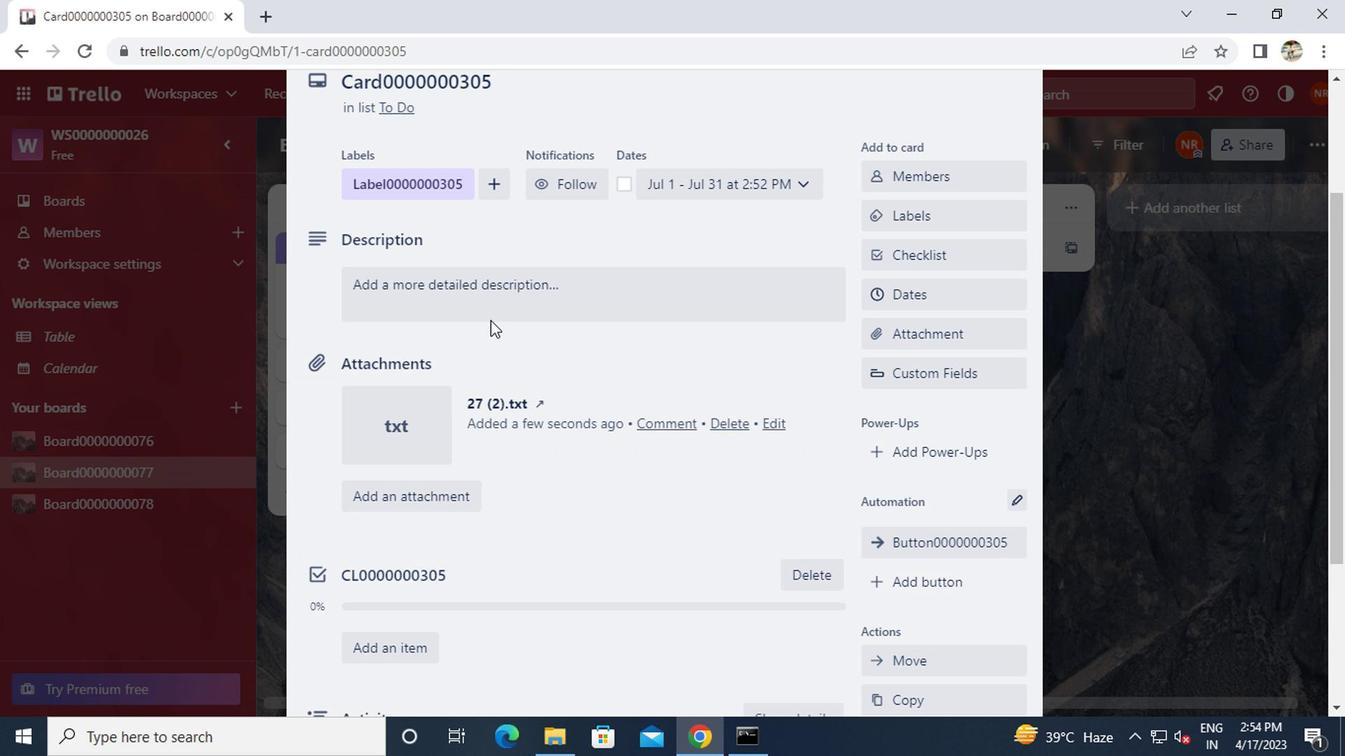 
Action: Mouse pressed left at (484, 282)
Screenshot: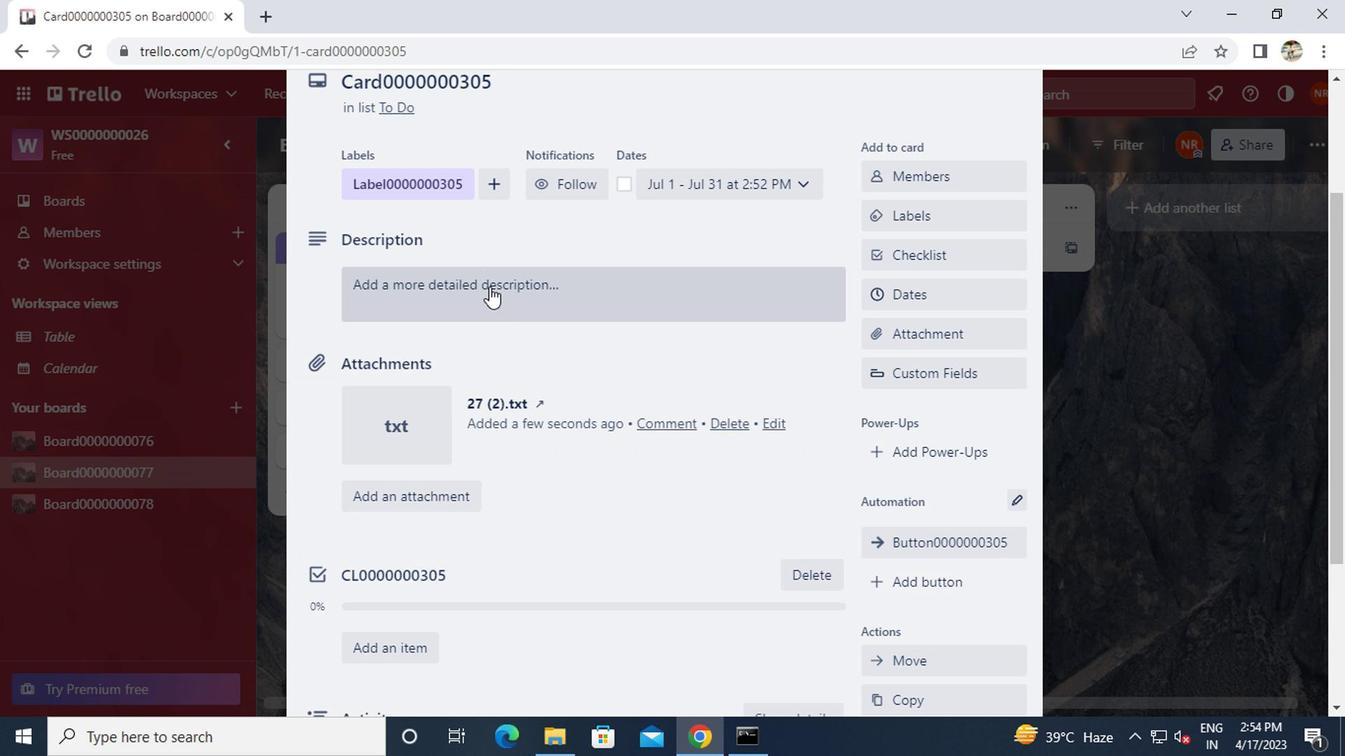 
Action: Key pressed <Key.caps_lock>ds0000000305
Screenshot: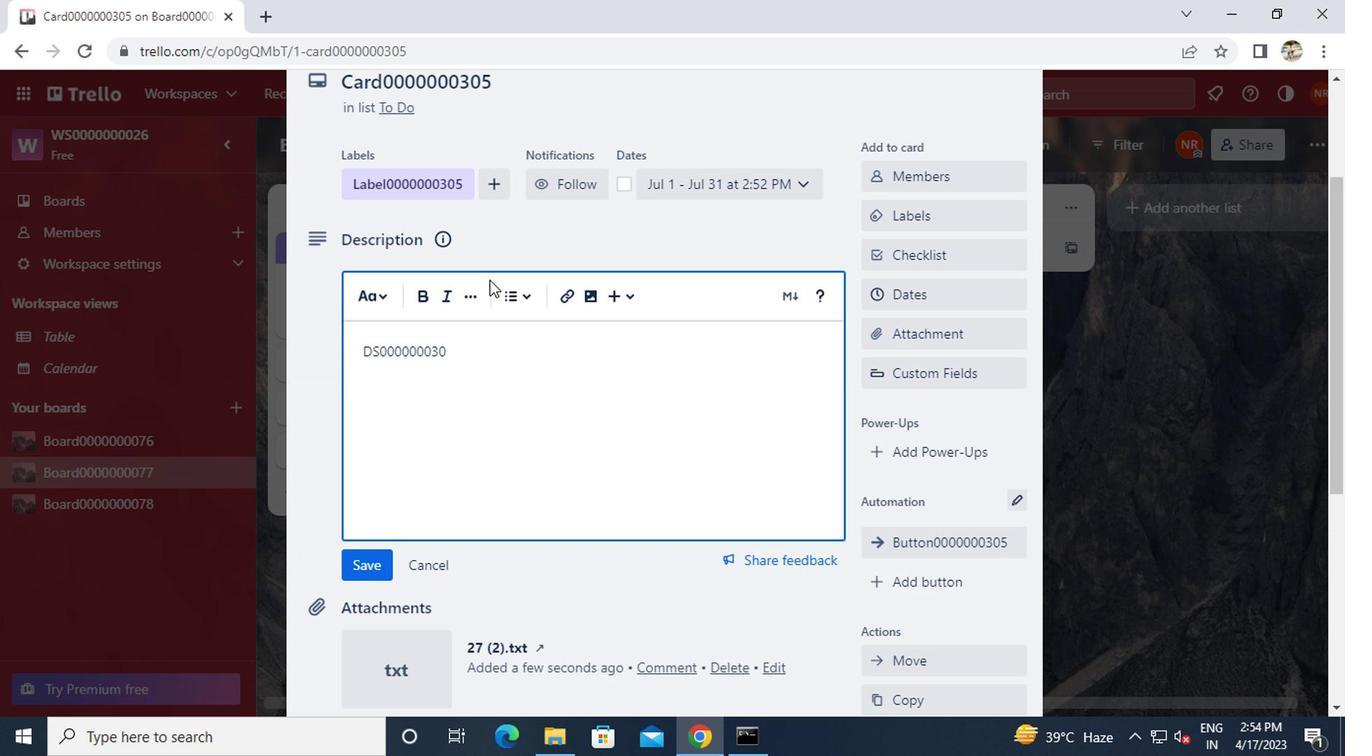 
Action: Mouse moved to (365, 563)
Screenshot: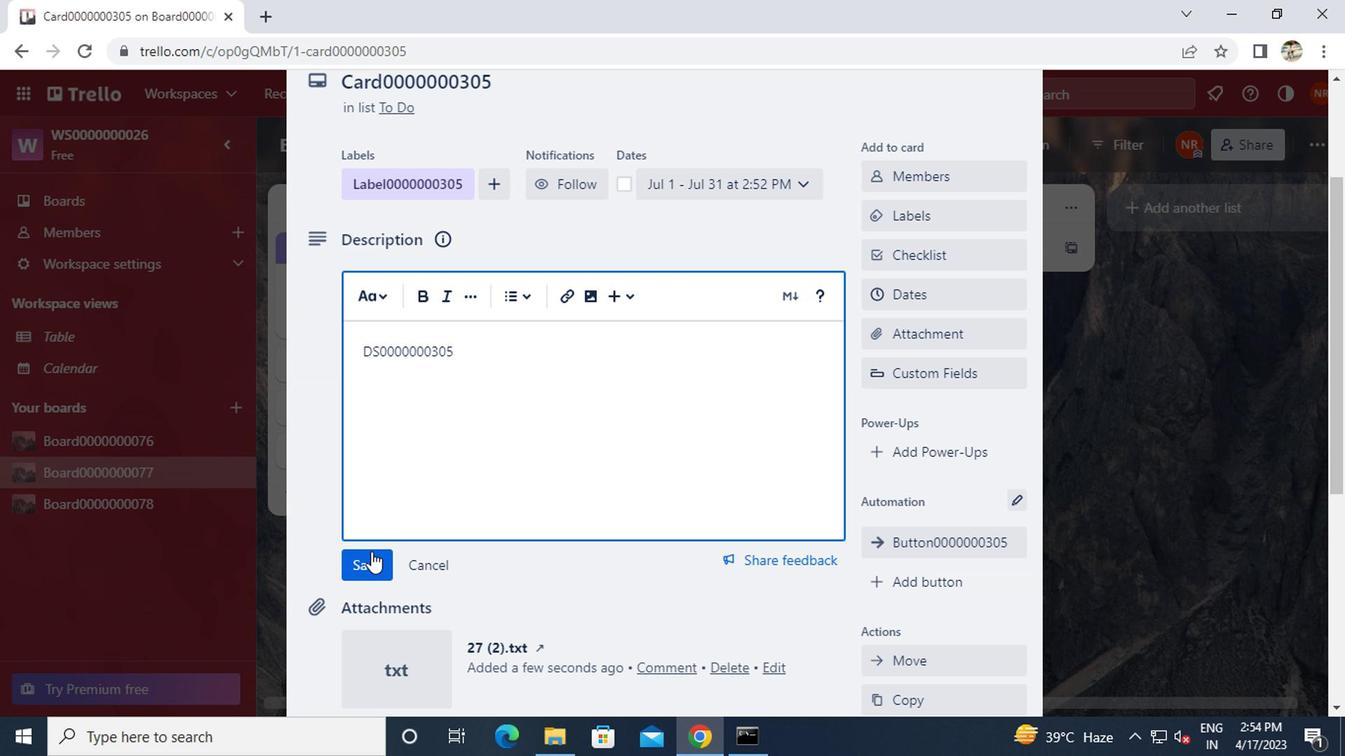 
Action: Mouse pressed left at (365, 563)
Screenshot: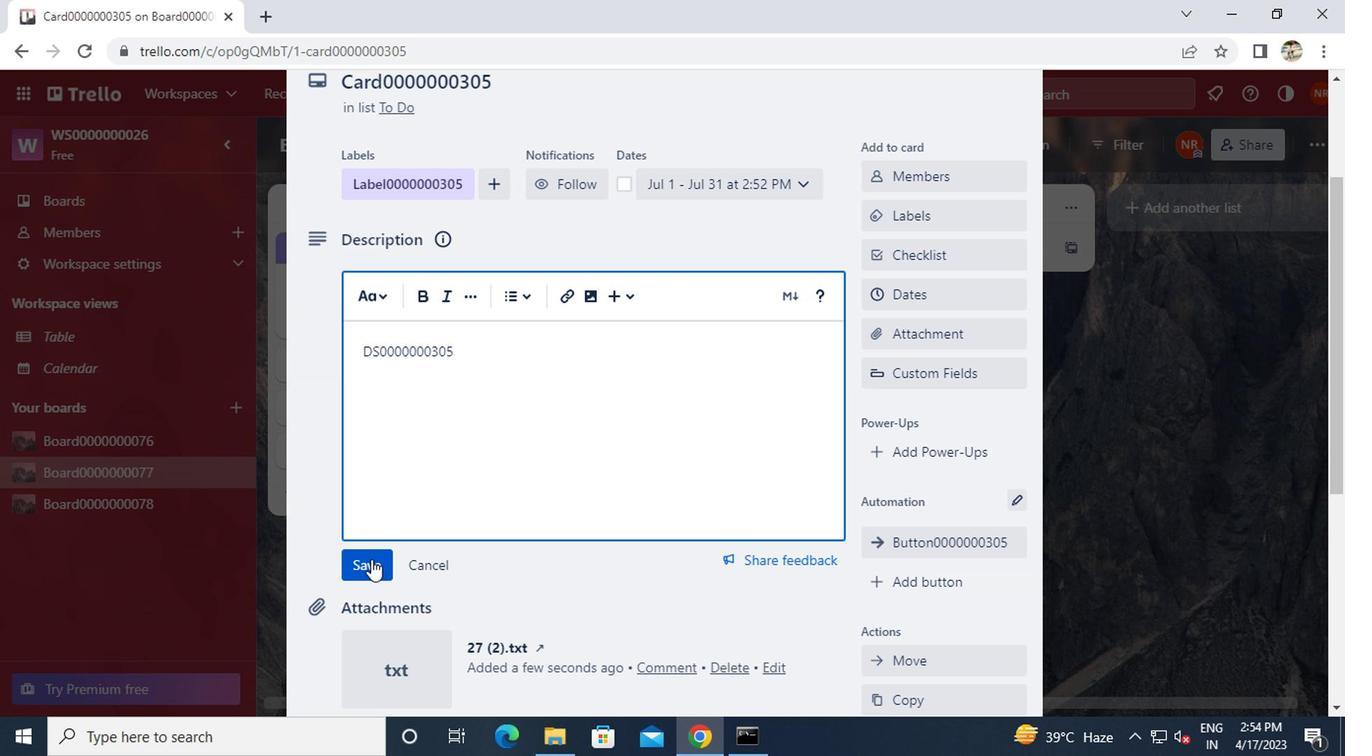 
Action: Mouse scrolled (365, 562) with delta (0, 0)
Screenshot: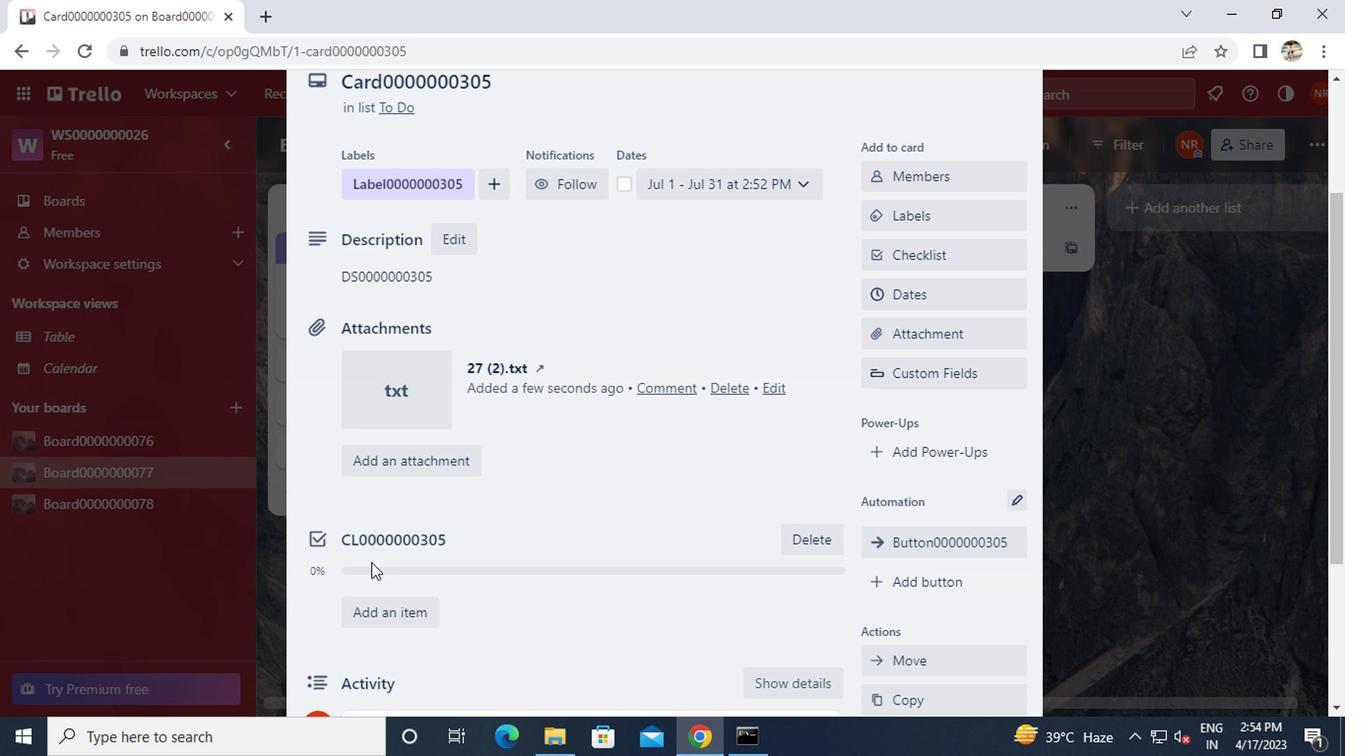 
Action: Mouse scrolled (365, 562) with delta (0, 0)
Screenshot: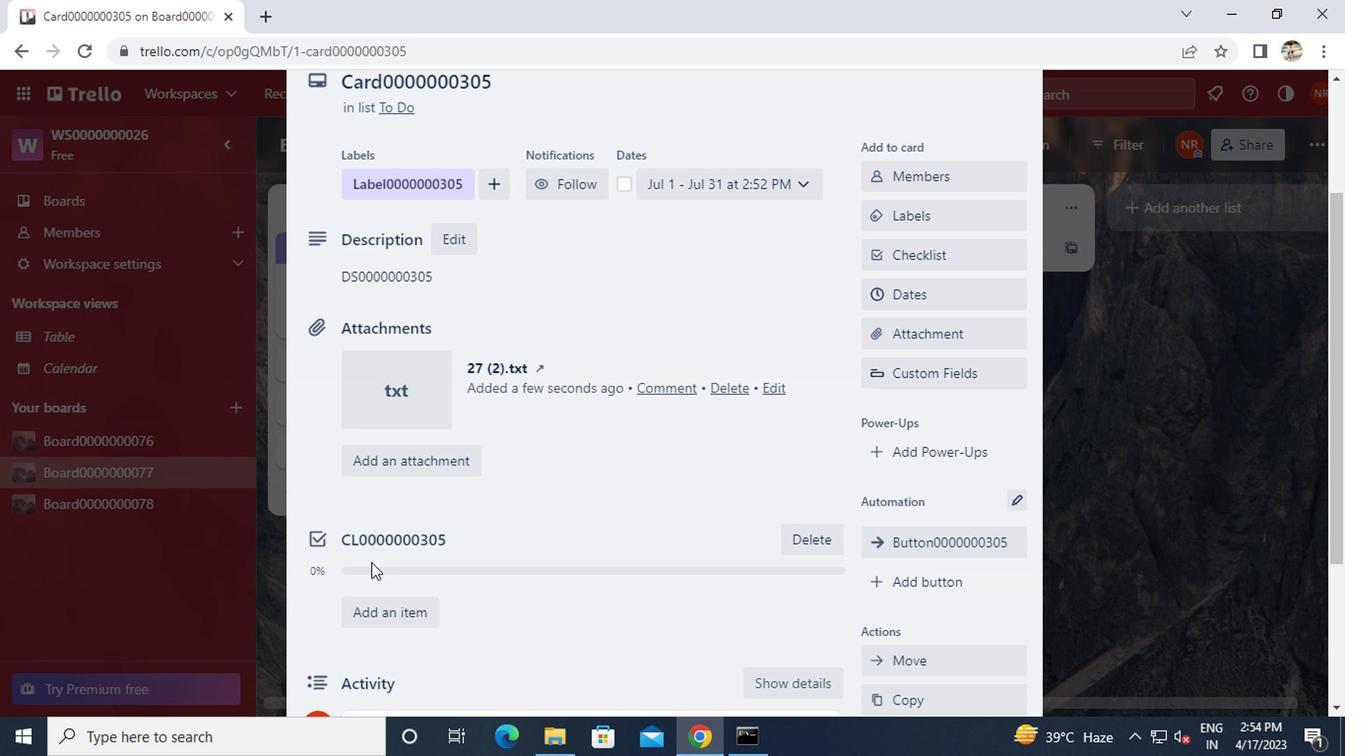 
Action: Mouse moved to (387, 535)
Screenshot: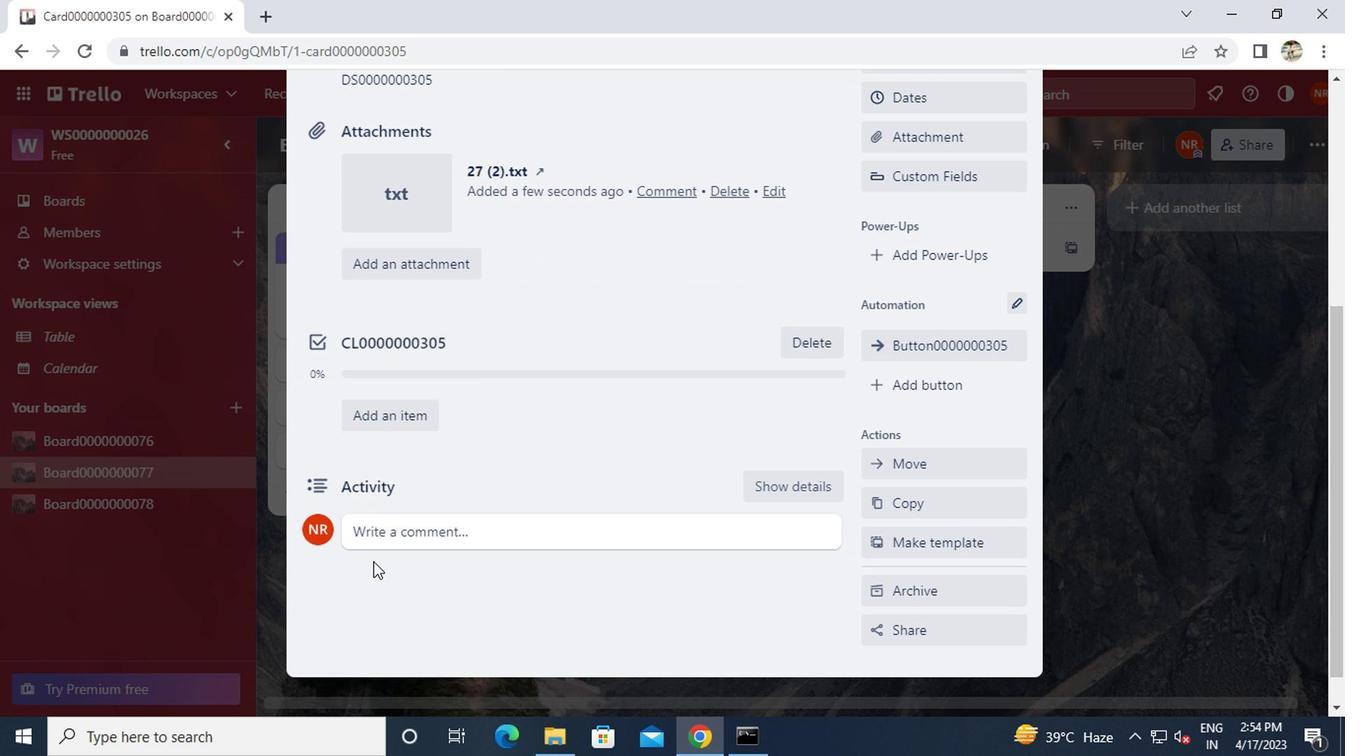 
Action: Mouse pressed left at (387, 535)
Screenshot: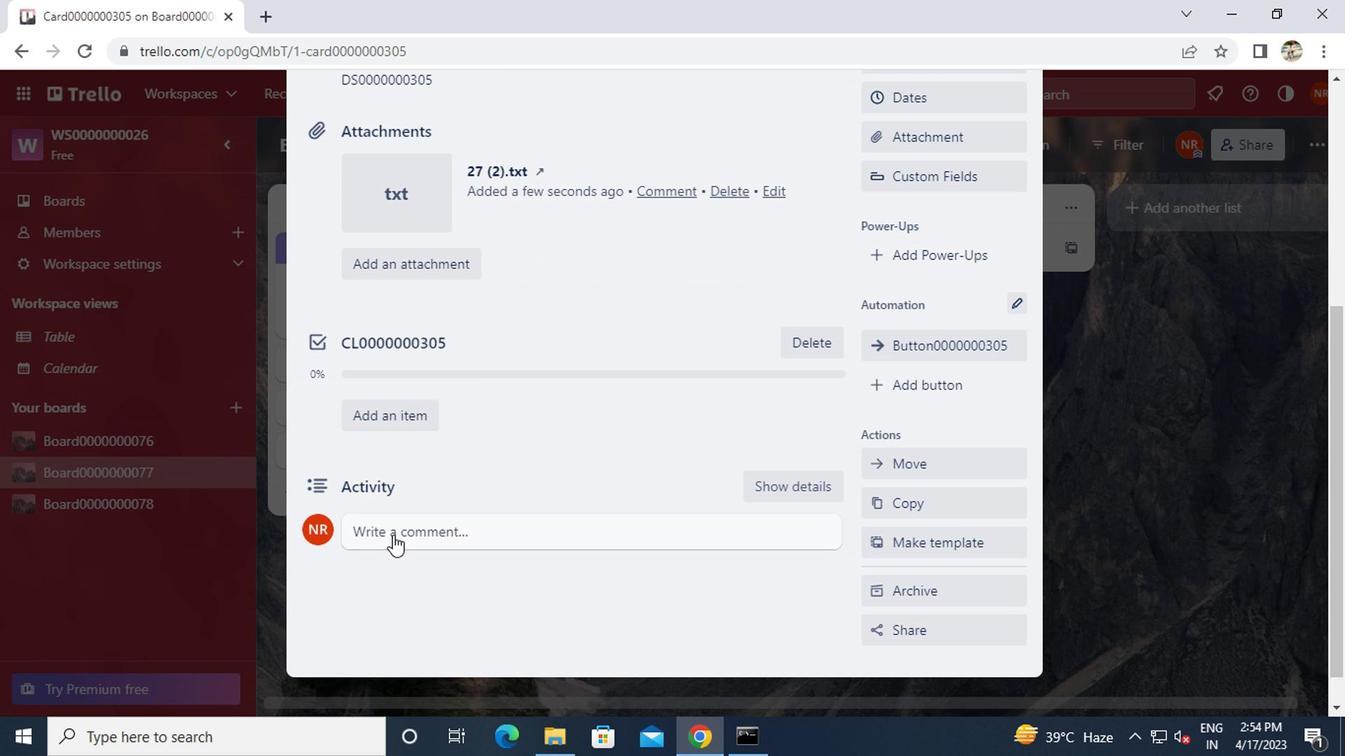 
Action: Key pressed cm0000000305
Screenshot: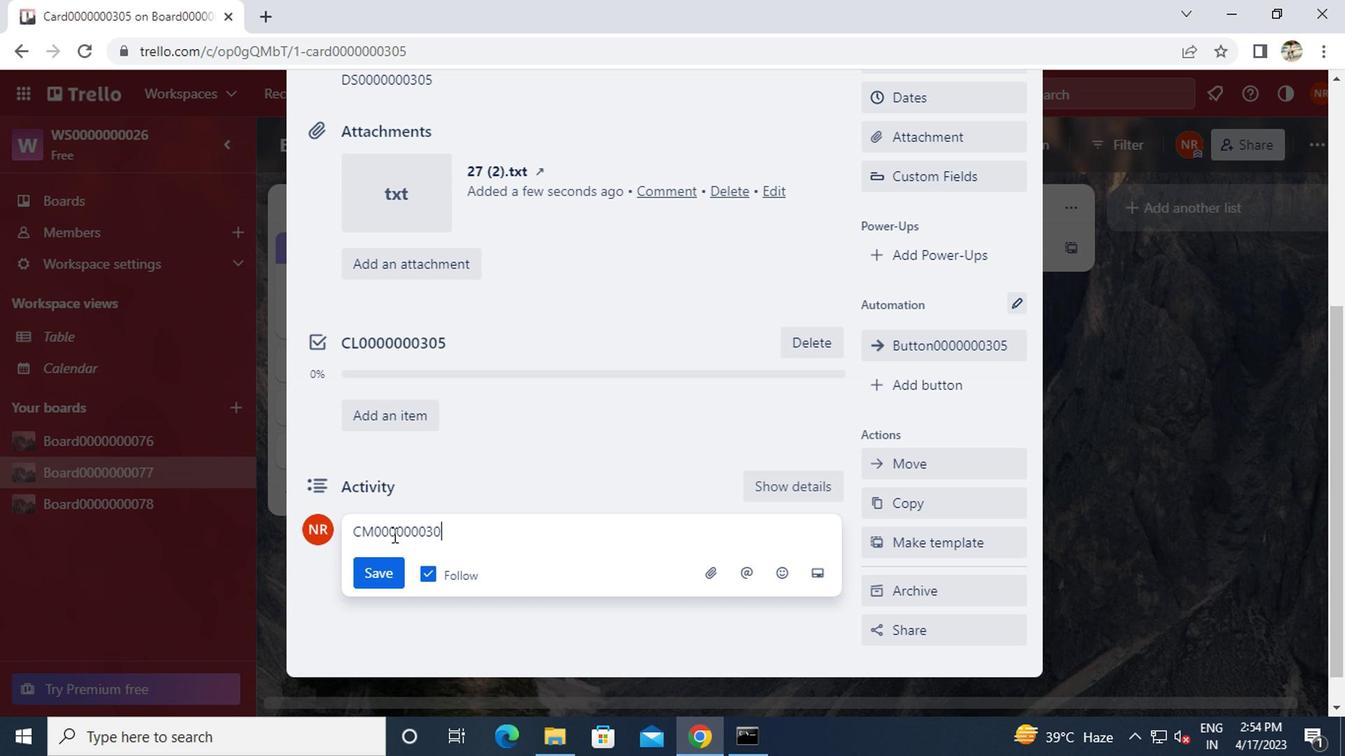 
Action: Mouse moved to (365, 566)
Screenshot: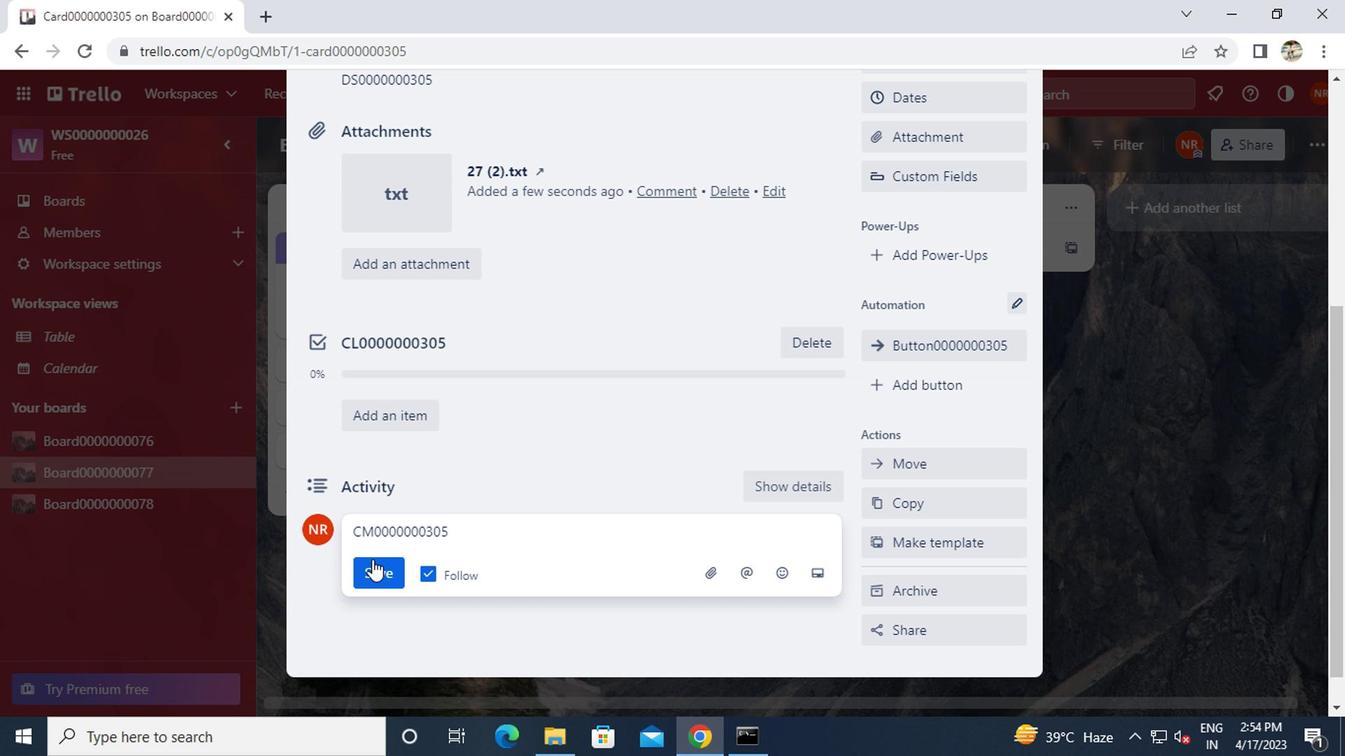 
Action: Mouse pressed left at (365, 566)
Screenshot: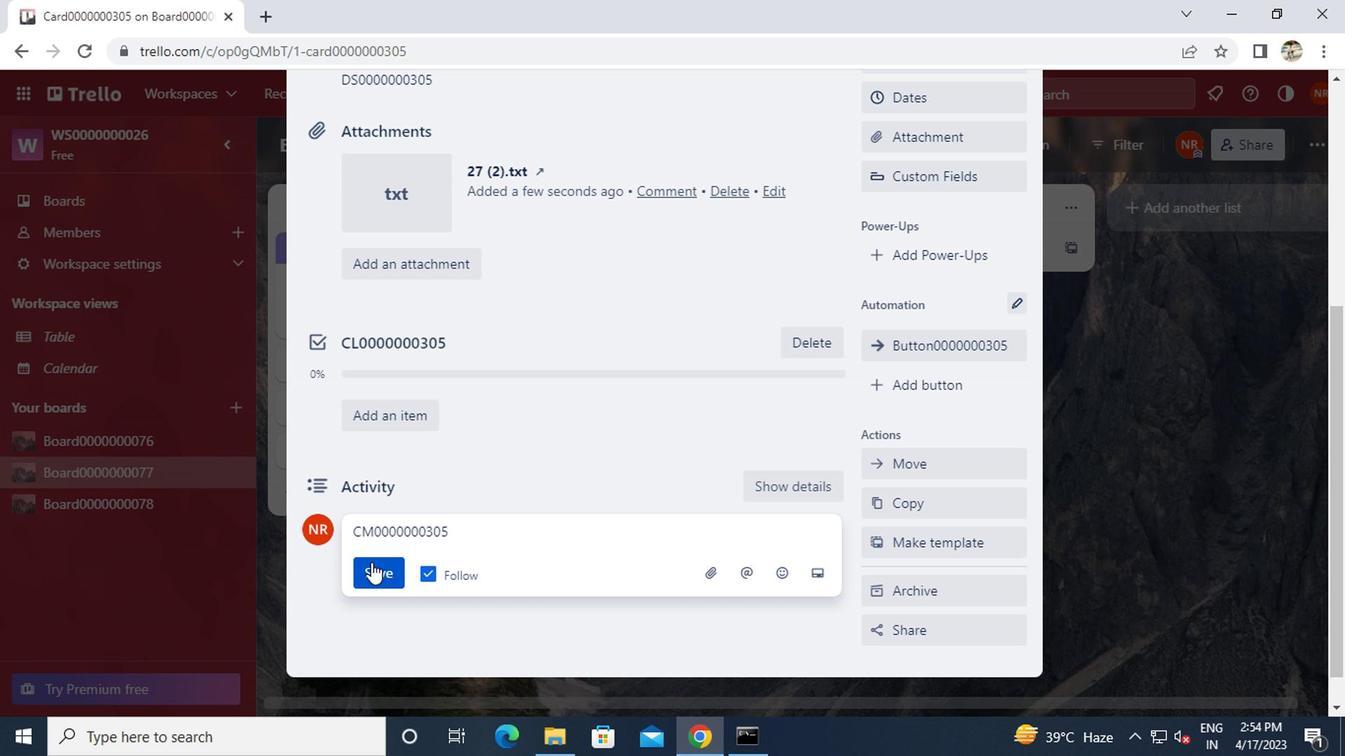 
